Task: Open an excel sheet with  and write heading  Make a employee details data  Add 10 employee name:-  'Ethan Reynolds, Olivia Thompson, Benjamin Martinez, Emma Davis, Alexander Mitchell, Ava Rodriguez, Daniel Anderson, Mia Lewis, Christopher Scott, Sophia Harris. _x000D_
' in December Last week sales are  1000 to 1010. Department:-  Sales, HR, Finance, Marketing, IT, Operations, Finance, HR, Sales, Marketing. _x000D_
Position:-  Sales Manager, HR Manager, Accountant, Marketing Specialist, IT Specialist, Operations Manager, Financial Analyst, HR Assistant, Sales Representative, Marketing Assistant. _x000D_
Salary (USD):-  5000,4500,4000, 3800, 4200, 5200, 3800, 2800, 3200, 2500. _x000D_
Start Date:-  1/15/2020,7/1/2019, 3/10/2021,2/5/2022, 11/30/2018,6/15/2020, 9/1/2021,4/20/2022, 2/10/2019,9/5/2020. Save page EvaluationSalesByCustomer
Action: Mouse moved to (114, 126)
Screenshot: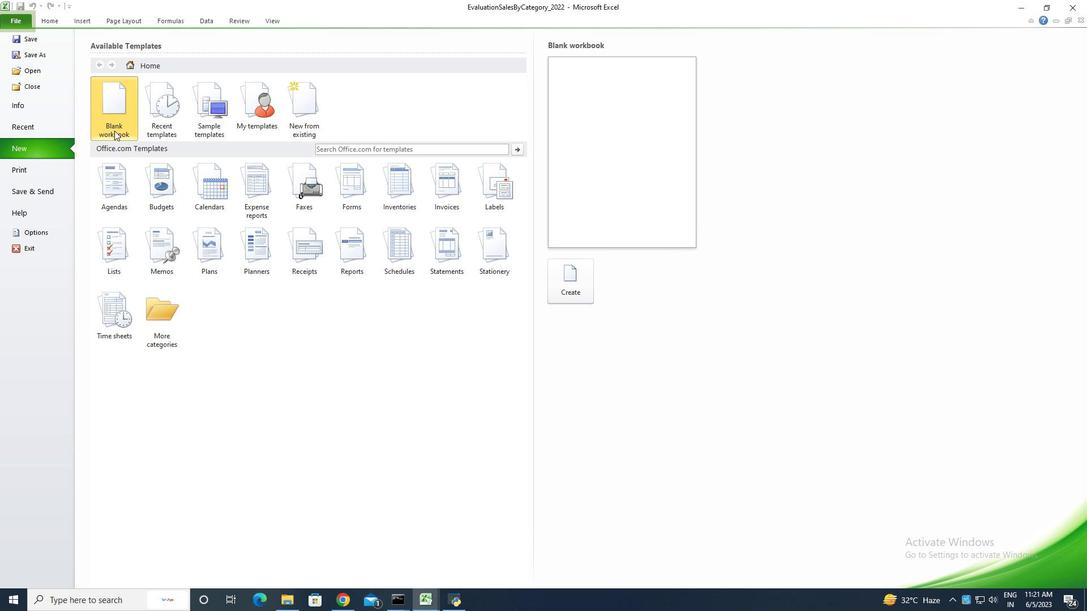 
Action: Mouse pressed left at (114, 126)
Screenshot: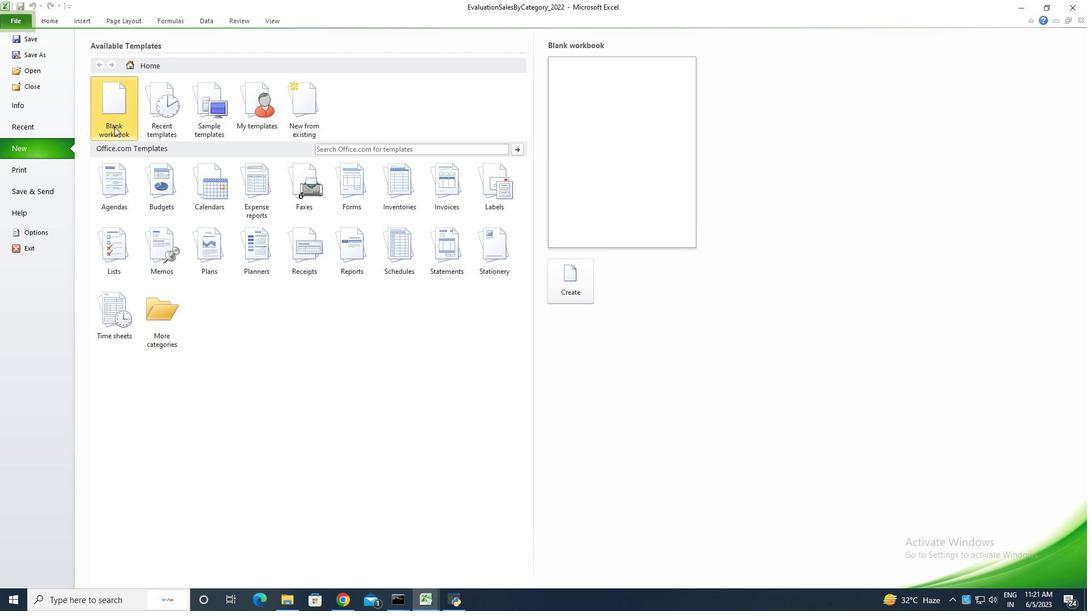 
Action: Mouse moved to (574, 282)
Screenshot: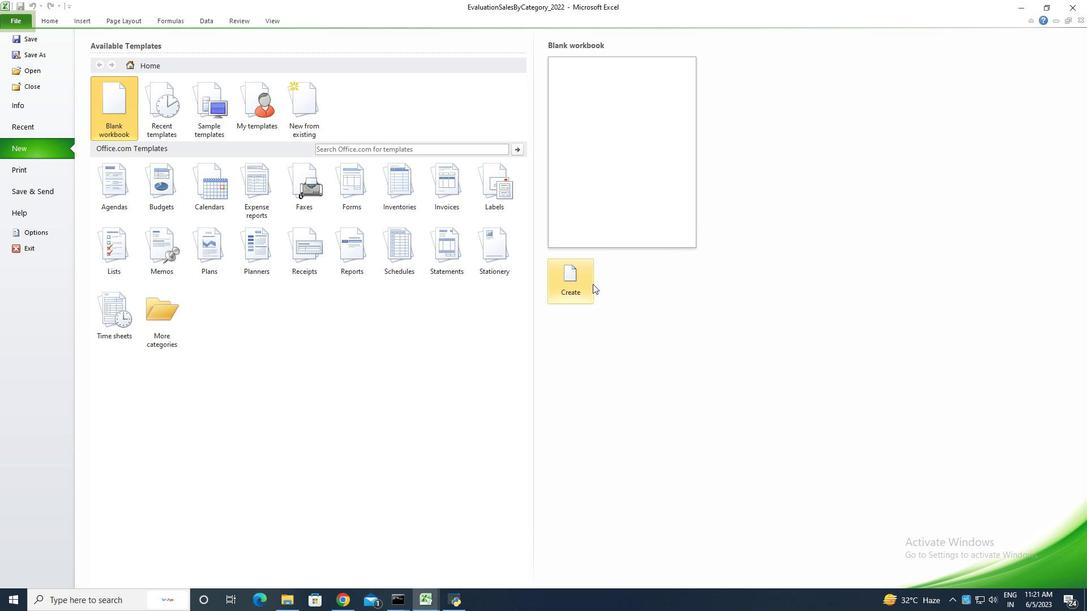 
Action: Mouse pressed left at (574, 282)
Screenshot: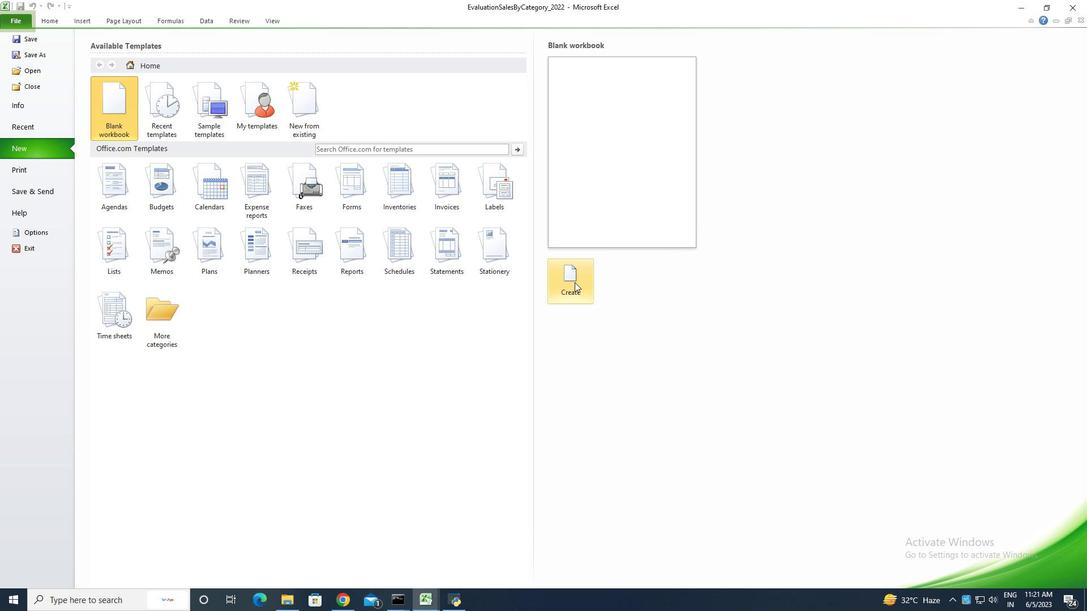 
Action: Key pressed <Key.shift><Key.shift><Key.shift><Key.shift><Key.shift>Make<Key.space><Key.shift>A<Key.space><Key.shift><Key.shift><Key.shift><Key.shift><Key.shift><Key.shift><Key.shift><Key.shift>En<Key.backspace>mployee<Key.space><Key.shift>F<Key.backspace><Key.shift>Details<Key.enter><Key.shift><Key.shift><Key.shift><Key.shift><Key.shift><Key.shift><Key.shift>Employeee<Key.backspace><Key.space><Key.shift><Key.shift><Key.shift><Key.shift><Key.shift><Key.shift>Name<Key.enter><Key.shift>Ethan<Key.space><Key.shift><Key.shift>Reynolds<Key.enter><Key.shift><Key.shift><Key.shift>Olivia<Key.space><Key.shift>Thompson<Key.enter><Key.shift><Key.shift><Key.shift><Key.shift><Key.shift><Key.shift><Key.shift><Key.shift><Key.shift><Key.shift><Key.shift><Key.shift><Key.shift><Key.shift><Key.shift><Key.shift><Key.shift><Key.shift>Benjamin<Key.space><Key.shift><Key.shift><Key.shift><Key.shift><Key.shift><Key.shift><Key.shift>Martinez<Key.enter><Key.shift><Key.shift>Emma<Key.space><Key.shift><Key.shift><Key.shift><Key.shift><Key.shift><Key.shift><Key.shift><Key.shift>Davis<Key.enter><Key.shift>Alexander<Key.space><Key.shift>Mitchell<Key.enter><Key.shift>Ava<Key.space><Key.shift><Key.shift><Key.shift><Key.shift><Key.shift><Key.shift><Key.shift><Key.shift><Key.shift><Key.shift><Key.shift><Key.shift>Rodriguez<Key.enter><Key.shift>Daniel<Key.space><Key.shift>Anderson<Key.enter><Key.shift><Key.shift><Key.shift><Key.shift><Key.shift><Key.shift><Key.shift><Key.shift><Key.shift><Key.shift><Key.shift><Key.shift><Key.shift><Key.shift><Key.shift><Key.shift><Key.shift>Mia<Key.space><Key.shift><Key.shift><Key.shift><Key.shift><Key.shift><Key.shift><Key.shift><Key.shift><Key.shift><Key.shift><Key.shift><Key.shift><Key.shift><Key.shift><Key.shift><Key.shift><Key.shift>Lewis<Key.enter><Key.shift><Key.shift><Key.shift><Key.shift><Key.shift><Key.shift><Key.shift><Key.shift><Key.shift><Key.shift>Christopher<Key.space><Key.shift>Scott<Key.enter><Key.shift>Sophia<Key.space><Key.shift>Harris<Key.enter>
Screenshot: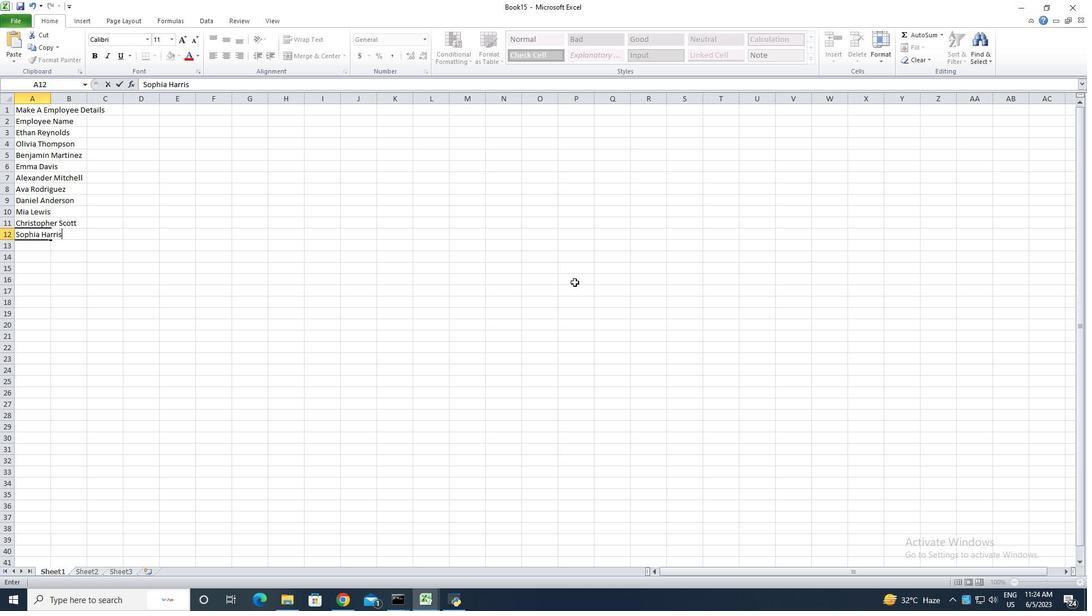 
Action: Mouse moved to (52, 99)
Screenshot: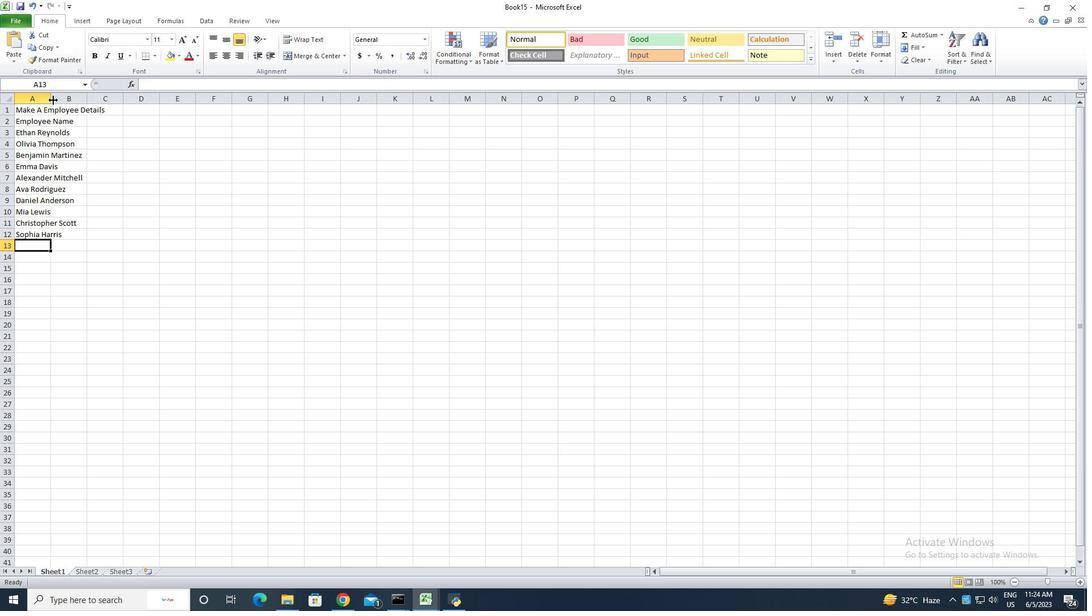 
Action: Mouse pressed left at (52, 99)
Screenshot: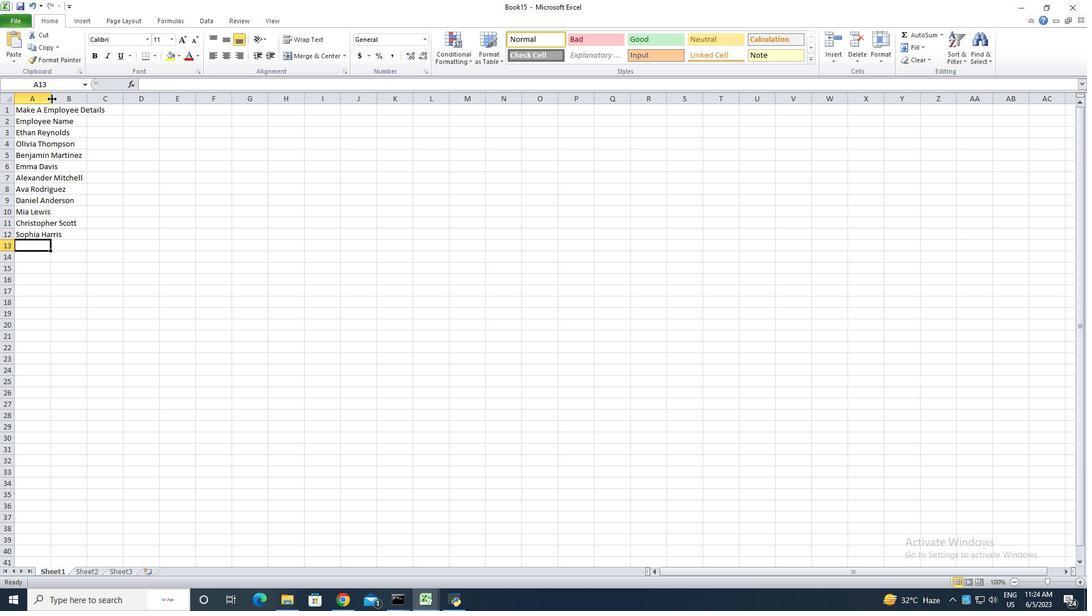 
Action: Mouse pressed left at (52, 99)
Screenshot: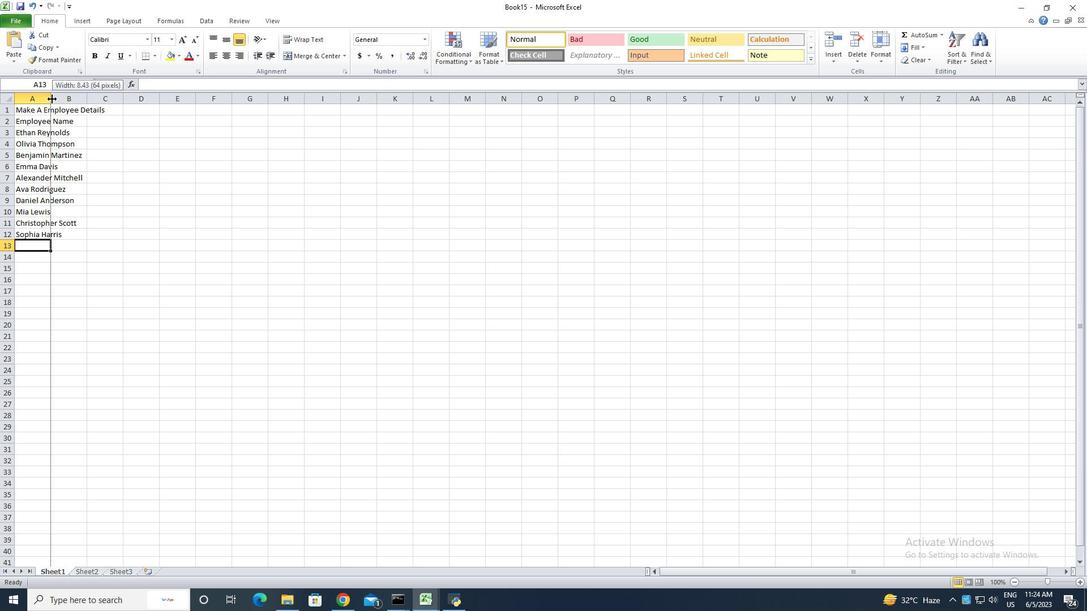 
Action: Mouse moved to (117, 119)
Screenshot: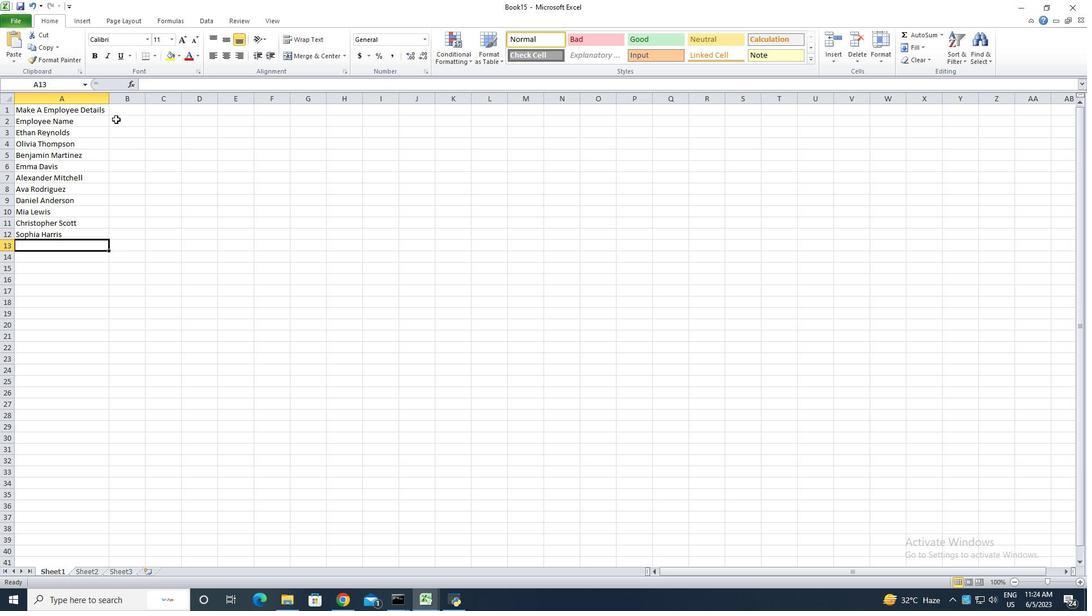 
Action: Mouse pressed left at (117, 119)
Screenshot: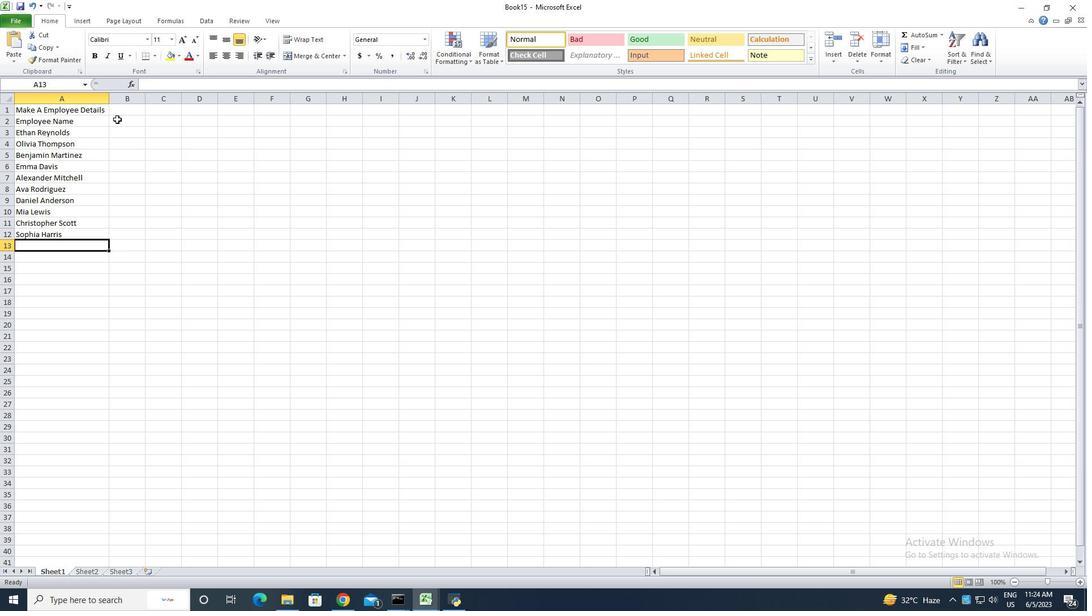
Action: Key pressed <Key.shift>December<Key.space><Key.shift>Last<Key.space><Key.shift>Week<Key.space><Key.shift><Key.shift><Key.shift><Key.shift><Key.shift><Key.shift><Key.shift><Key.shift><Key.shift><Key.shift><Key.shift><Key.shift><Key.shift><Key.shift><Key.shift><Key.shift><Key.shift><Key.shift><Key.shift><Key.shift><Key.shift><Key.shift><Key.shift><Key.shift><Key.shift><Key.shift><Key.shift><Key.shift><Key.shift><Key.shift><Key.shift><Key.shift><Key.shift><Key.shift><Key.shift><Key.shift><Key.shift><Key.shift><Key.shift><Key.shift><Key.shift><Key.shift><Key.shift><Key.shift><Key.shift><Key.shift><Key.shift><Key.shift><Key.shift><Key.shift><Key.shift><Key.shift><Key.shift><Key.shift><Key.shift><Key.shift><Key.shift><Key.shift><Key.shift>Sales<Key.enter>1000<Key.enter>10001<Key.backspace><Key.backspace>1<Key.enter>1002<Key.enter>1000<Key.backspace>3<Key.enter>1004<Key.enter>400<Key.backspace><Key.backspace><Key.backspace>1005<Key.enter>1006<Key.enter>1007<Key.enter>1008<Key.enter>1010<Key.enter>
Screenshot: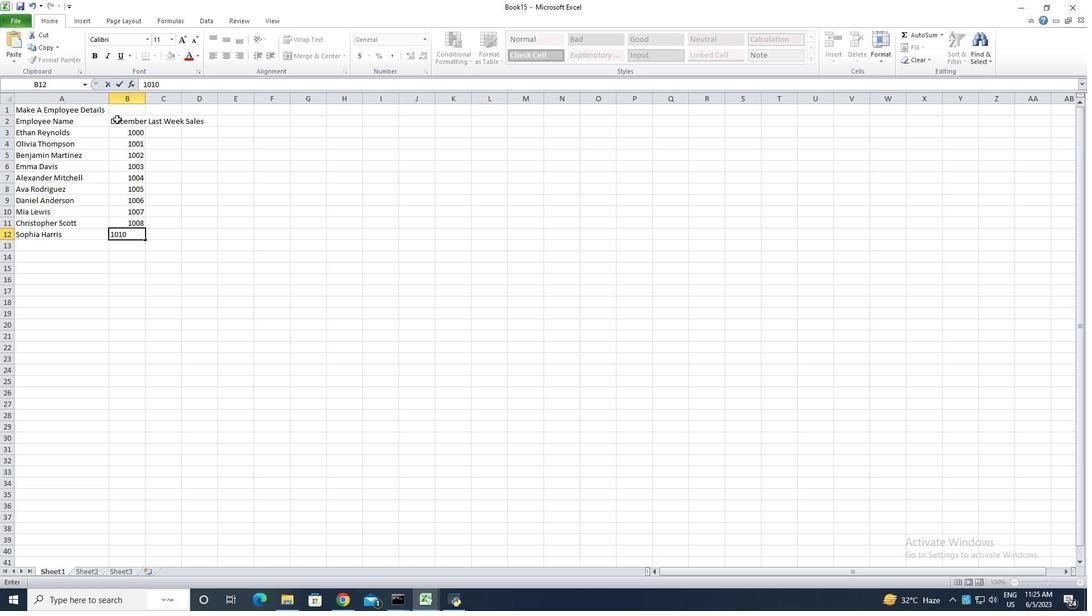 
Action: Mouse moved to (144, 99)
Screenshot: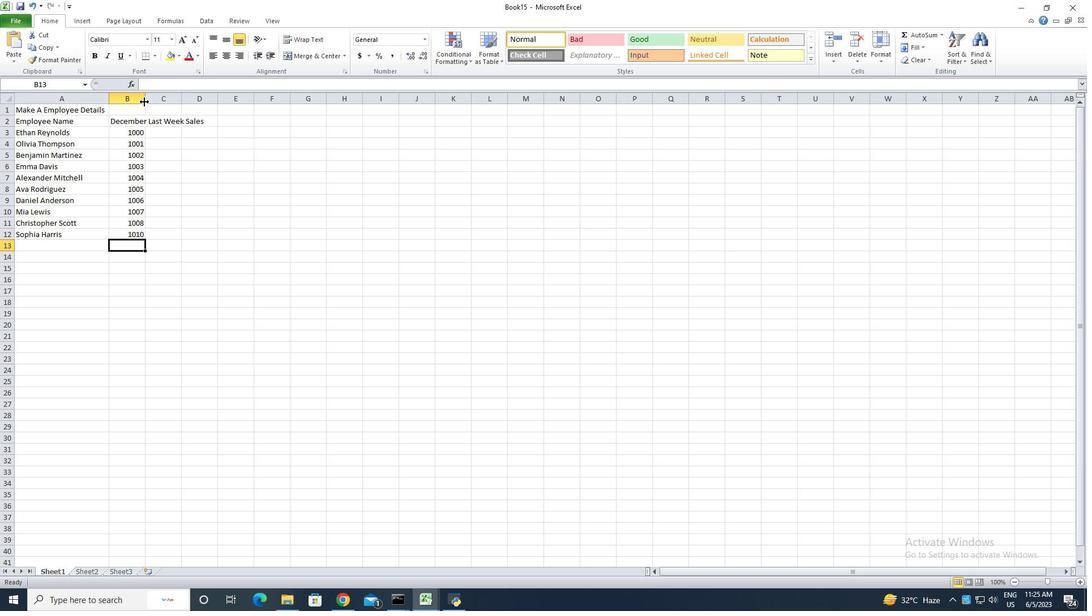 
Action: Mouse pressed left at (144, 99)
Screenshot: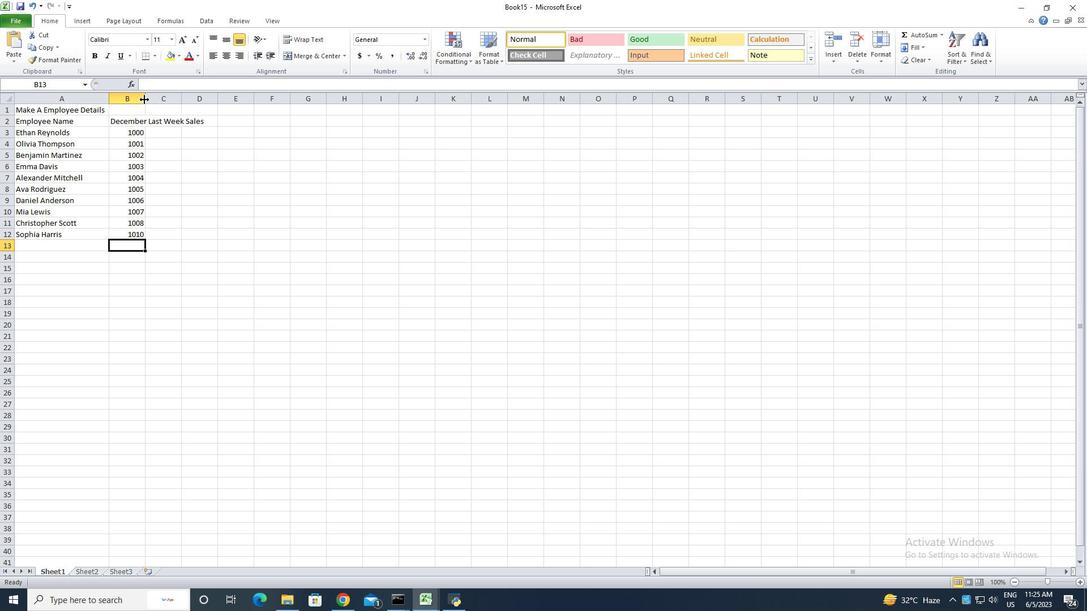 
Action: Mouse pressed left at (144, 99)
Screenshot: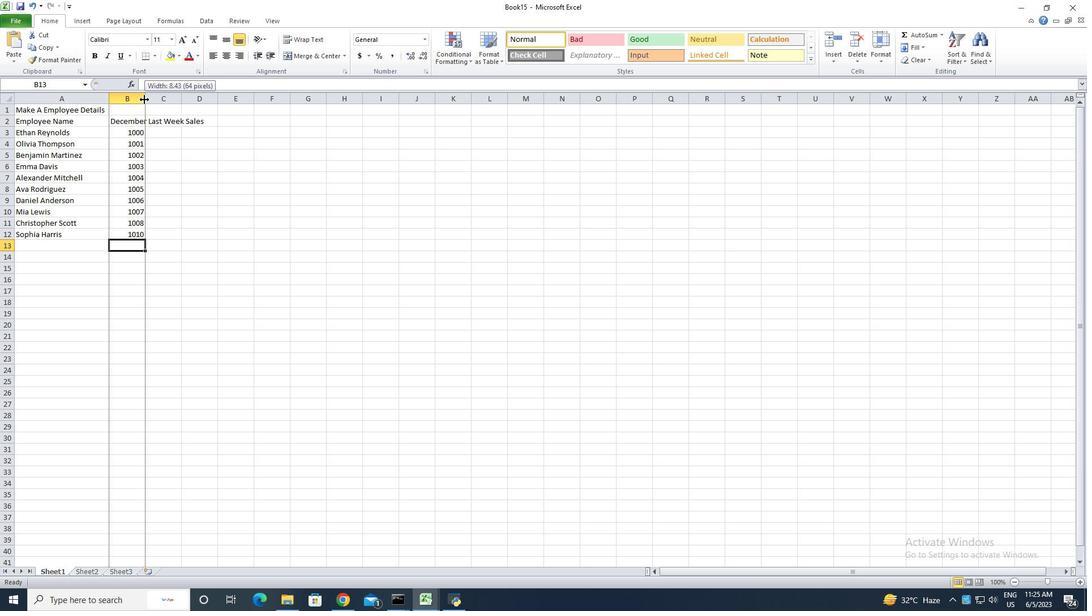 
Action: Mouse moved to (218, 121)
Screenshot: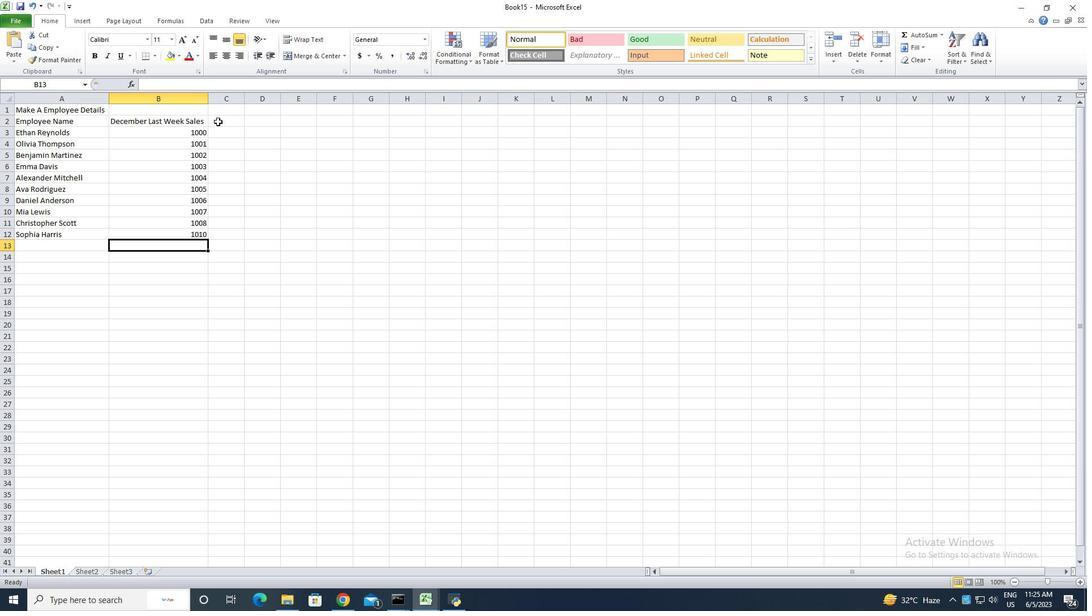 
Action: Mouse pressed left at (218, 121)
Screenshot: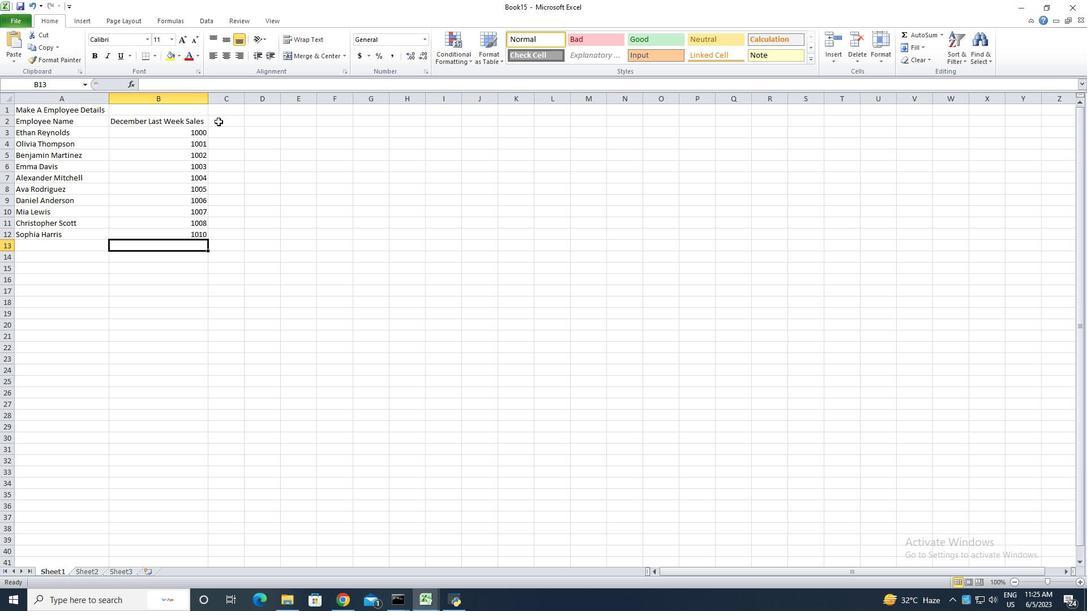 
Action: Key pressed <Key.shift><Key.shift><Key.shift>Department<Key.enter><Key.shift><Key.shift>Sales<Key.space><Key.shift><Key.shift>HR<Key.enter><Key.shift><Key.shift><Key.shift><Key.shift><Key.shift><Key.shift><Key.shift><Key.shift><Key.shift><Key.shift><Key.shift><Key.shift><Key.shift><Key.shift>Finance<Key.backspace><Key.backspace><Key.backspace><Key.backspace><Key.backspace><Key.backspace><Key.backspace><Key.up>
Screenshot: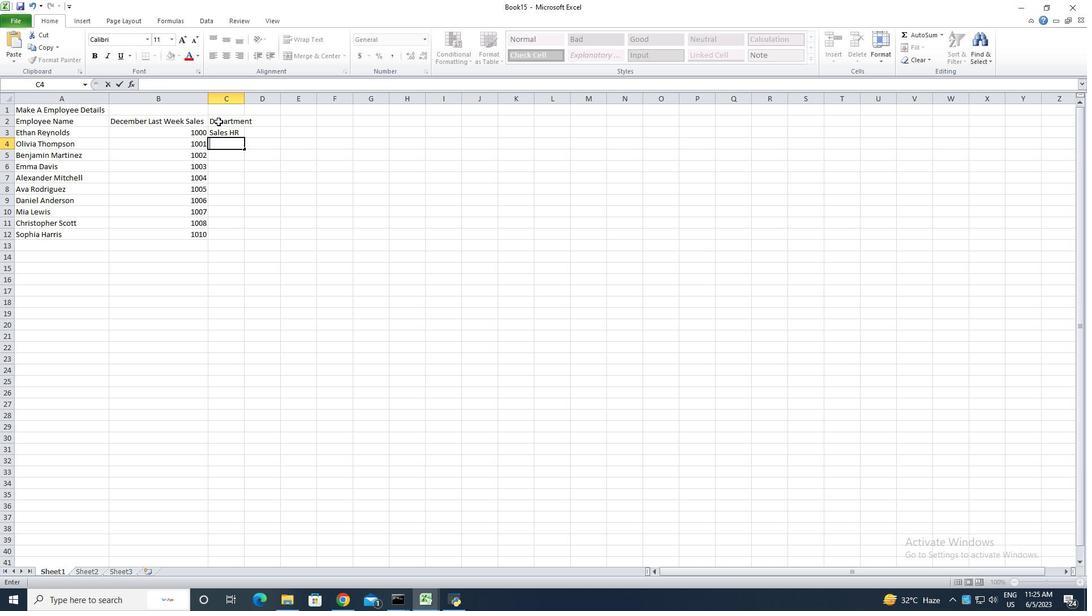 
Action: Mouse moved to (181, 81)
Screenshot: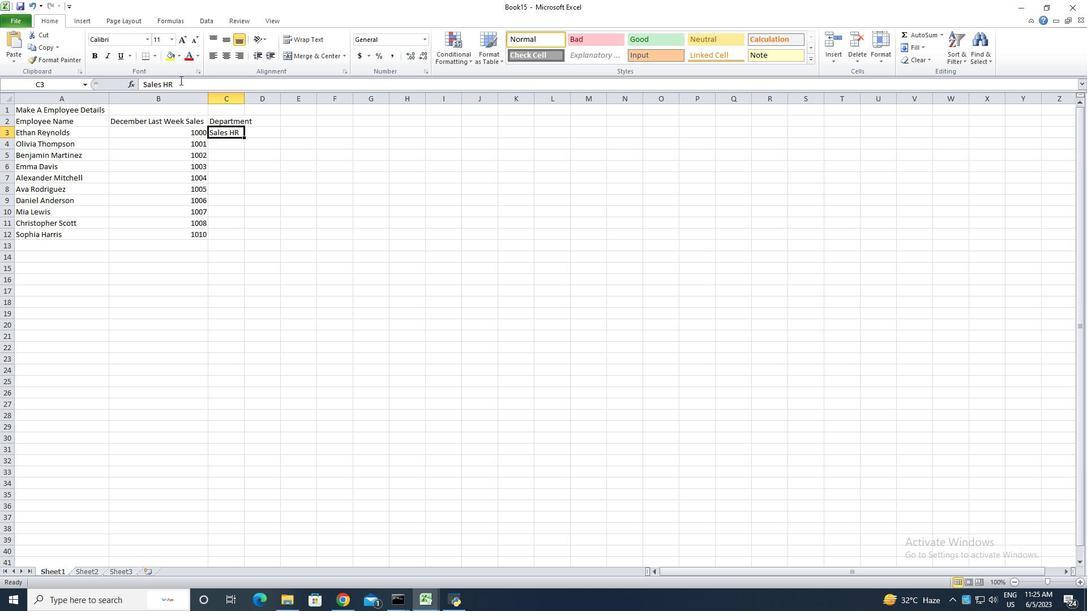 
Action: Mouse pressed left at (181, 81)
Screenshot: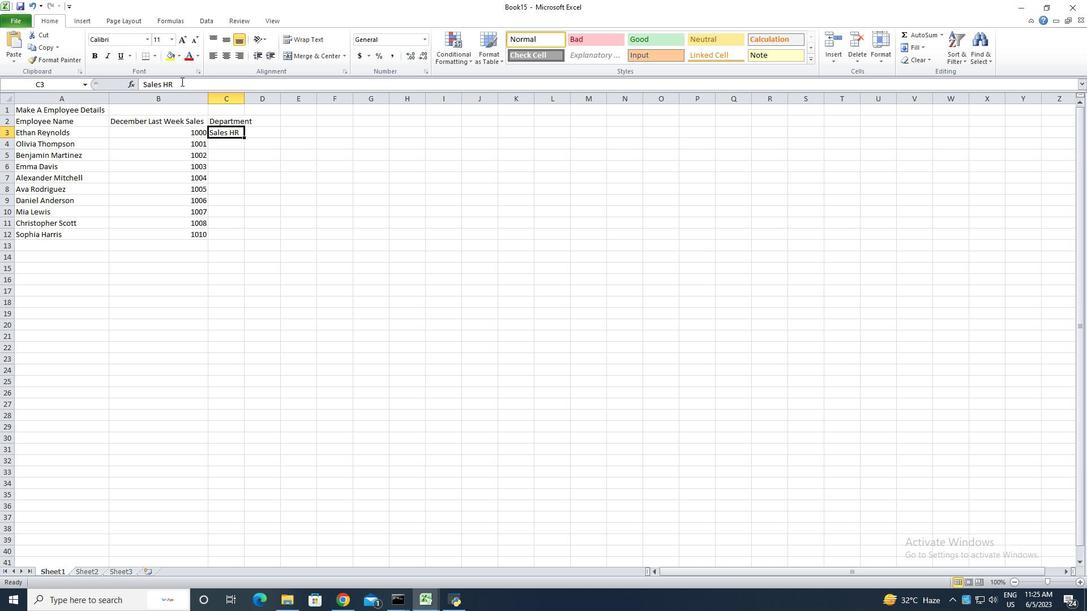 
Action: Key pressed <Key.backspace><Key.backspace><Key.backspace><Key.enter><Key.shift>HR<Key.enter><Key.shift><Key.shift>G<Key.backspace>Finas<Key.backspace>nce<Key.enter><Key.shift><Key.shift><Key.shift><Key.shift><Key.shift><Key.shift><Key.shift>Marketing<Key.enter><Key.shift>IT<Key.enter><Key.shift>P<Key.backspace><Key.shift>Operations<Key.enter><Key.shift>Finance<Key.enter><Key.shift><Key.shift><Key.shift><Key.shift><Key.shift><Key.shift><Key.shift><Key.shift>HR<Key.space><Key.shift>Sales<Key.backspace><Key.backspace><Key.backspace><Key.backspace><Key.backspace><Key.backspace><Key.enter><Key.shift>Sales<Key.enter><Key.shift>Marketing<Key.enter>
Screenshot: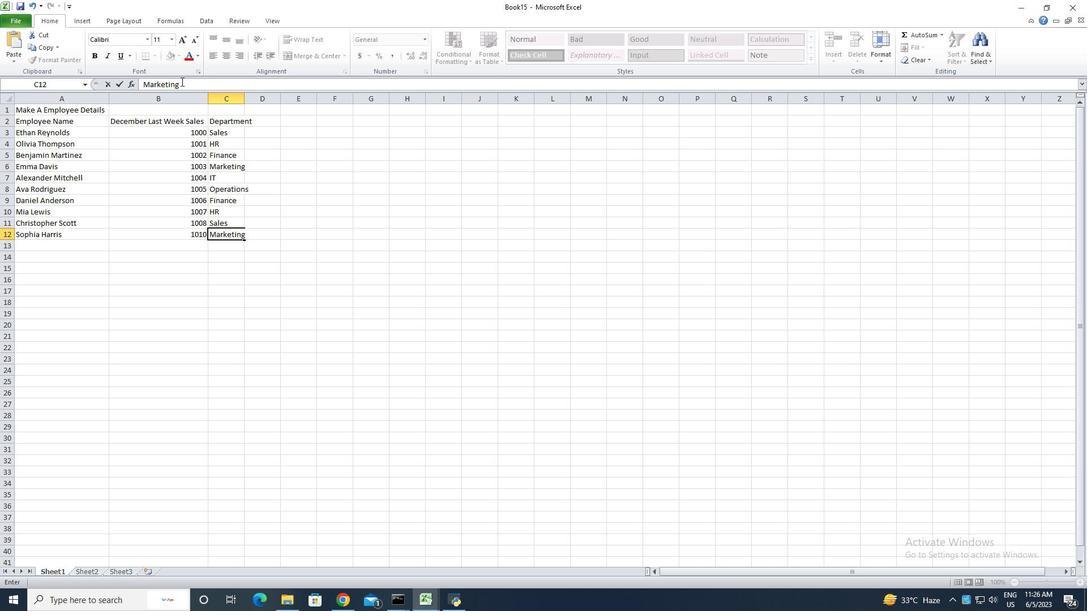 
Action: Mouse moved to (242, 100)
Screenshot: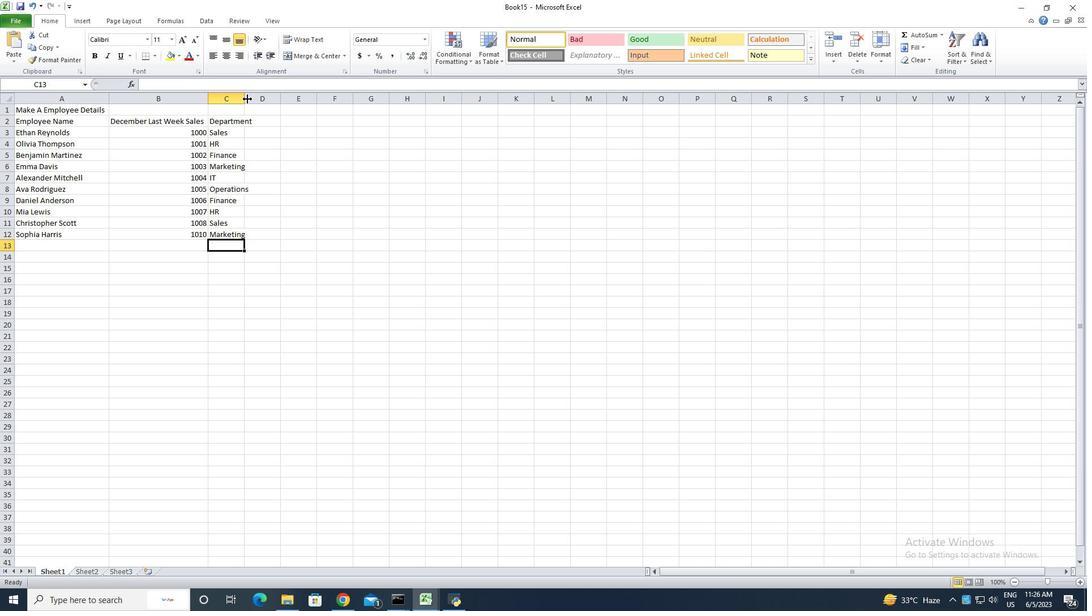 
Action: Mouse pressed left at (242, 100)
Screenshot: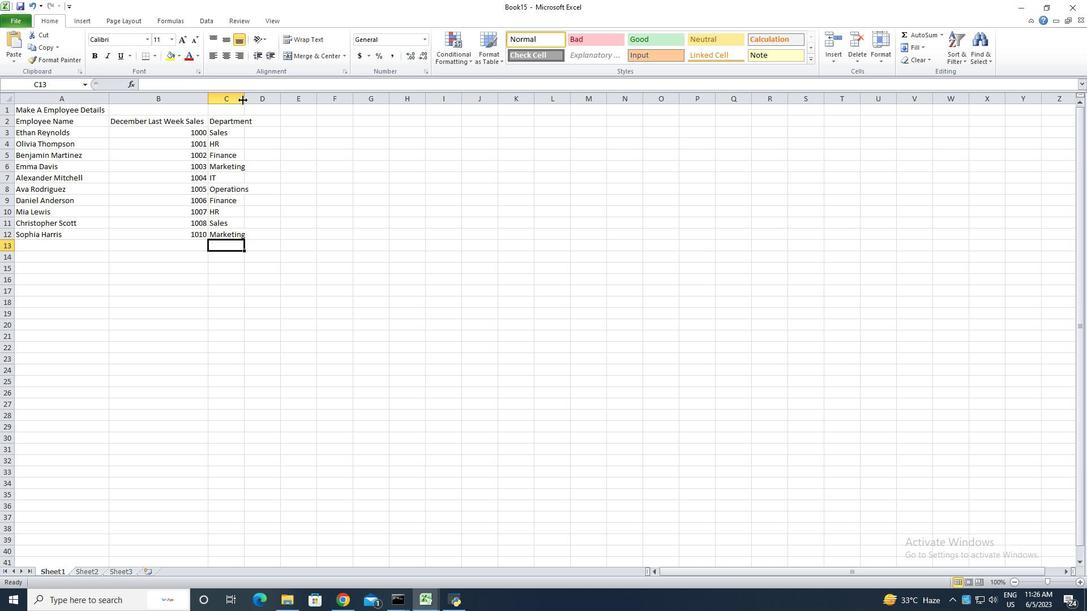 
Action: Mouse pressed left at (242, 100)
Screenshot: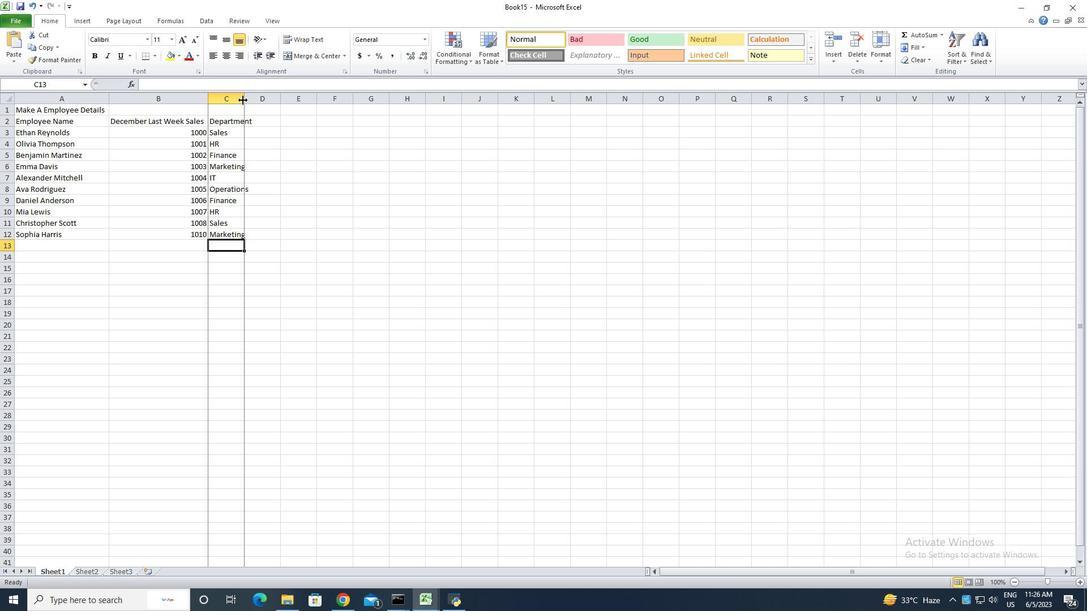 
Action: Mouse moved to (274, 124)
Screenshot: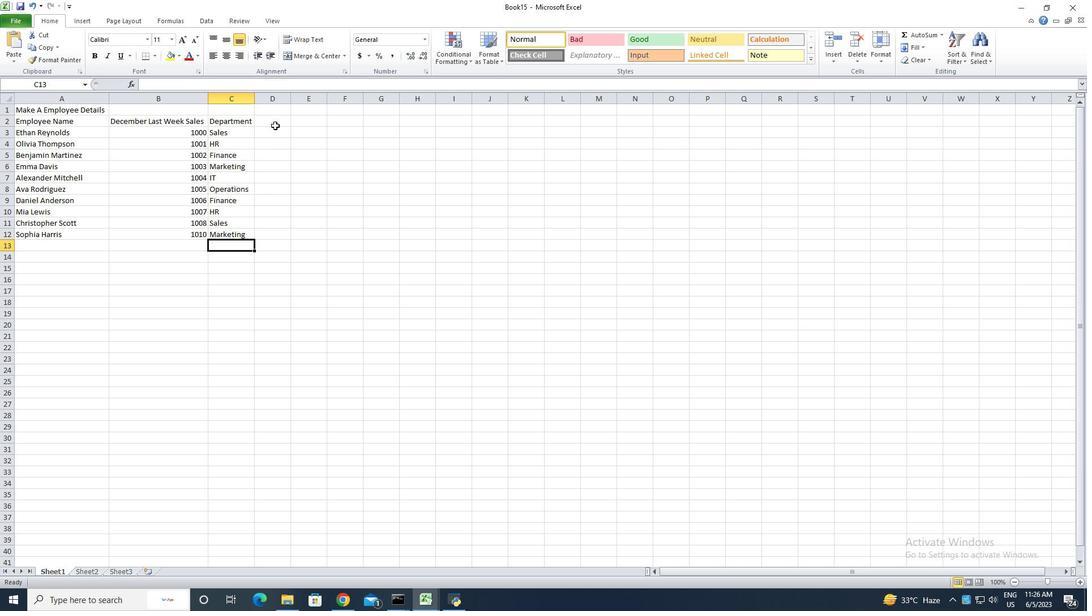 
Action: Mouse pressed left at (274, 124)
Screenshot: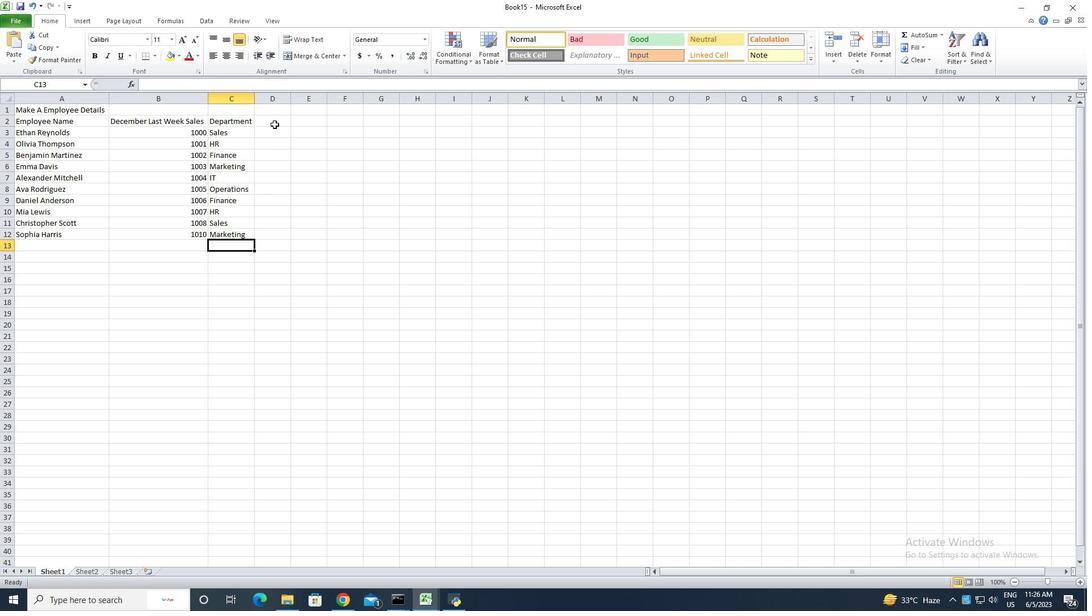 
Action: Key pressed <Key.shift><Key.shift>Position<Key.enter><Key.shift>Sales<Key.space><Key.shift><Key.shift><Key.shift><Key.shift><Key.shift><Key.shift>Manager<Key.enter><Key.shift><Key.shift><Key.shift><Key.shift><Key.shift><Key.shift><Key.shift><Key.shift><Key.shift><Key.shift>HR<Key.space><Key.shift>Managewr<Key.backspace><Key.backspace><Key.backspace>er<Key.enter><Key.shift>Accountant<Key.enter><Key.shift><M<Key.backspace><Key.backspace><Key.shift>Marketing<Key.space><Key.shift><Key.shift><Key.shift><Key.shift><Key.shift>Specialist<Key.enter><Key.shift><Key.shift><Key.shift>It<Key.space><Key.shift>S<Key.backspace><Key.backspace><Key.backspace><Key.backspace><Key.shift>IT<Key.space>s<Key.backspace><Key.shift>Specialist<Key.enter><Key.shift><Key.shift><Key.shift><Key.shift><Key.shift><Key.shift><Key.shift><Key.shift><Key.shift><Key.shift><Key.shift><Key.shift><Key.shift><Key.shift><Key.shift><Key.shift><Key.shift><Key.shift><Key.shift><Key.shift><Key.shift><Key.shift><Key.shift><Key.shift><Key.shift><Key.shift><Key.shift><Key.shift><Key.shift><Key.shift><Key.shift><Key.shift><Key.shift><Key.shift><Key.shift><Key.shift>Operations<Key.space><Key.shift>Manager<Key.enter><Key.shift><Key.shift><Key.shift><Key.shift><Key.shift><Key.shift><Key.shift><Key.shift><Key.shift><Key.shift><Key.shift><Key.shift><Key.shift><Key.shift><Key.shift><Key.shift><Key.shift><Key.shift><Key.shift><Key.shift><Key.shift><Key.shift><Key.shift><Key.shift>Financial<Key.space><Key.shift><Key.shift><Key.shift><Key.shift><Key.shift><Key.shift><Key.shift><Key.shift><Key.shift>Analyst<Key.enter><Key.shift><Key.shift><Key.shift><Key.shift><Key.shift><Key.shift>HR<Key.space><Key.shift><Key.shift>Assistant<Key.enter><Key.shift>Sales<Key.space><Key.shift><Key.shift><Key.shift><Key.shift><Key.shift><Key.shift><Key.shift><Key.shift><Key.shift><Key.shift><Key.shift><Key.shift><Key.shift><Key.shift><Key.shift><Key.shift><Key.shift><Key.shift><Key.shift><Key.shift><Key.shift><Key.shift><Key.shift><Key.shift><Key.shift><Key.shift><Key.shift><Key.shift><Key.shift><Key.shift><Key.shift><Key.shift><Key.shift>Res<Key.backspace>presentive<Key.enter><Key.shift>Marketing<Key.space><Key.shift>Assistant<Key.enter>
Screenshot: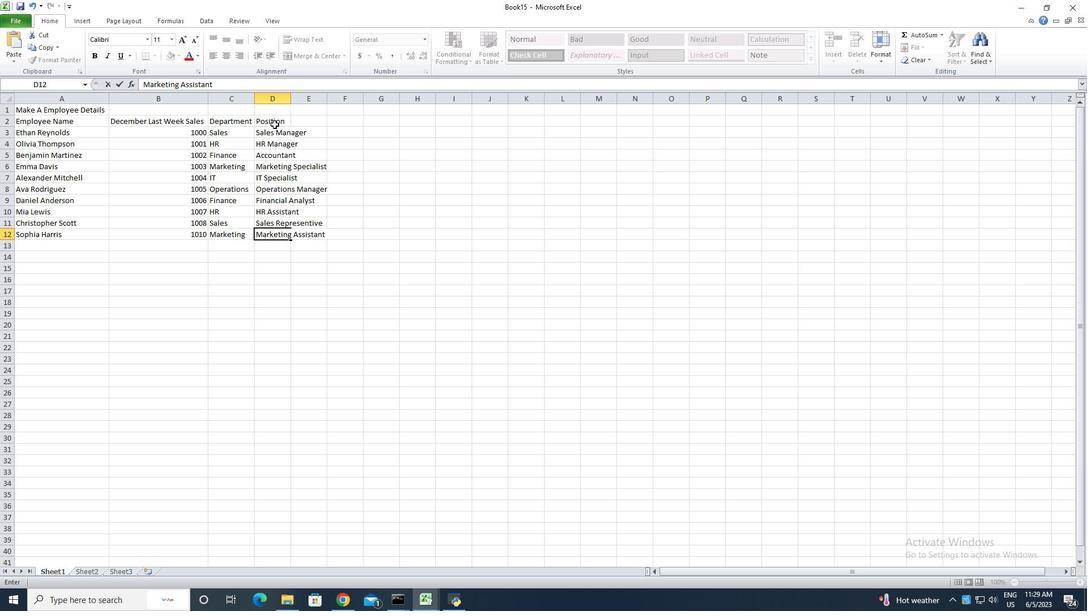 
Action: Mouse moved to (290, 103)
Screenshot: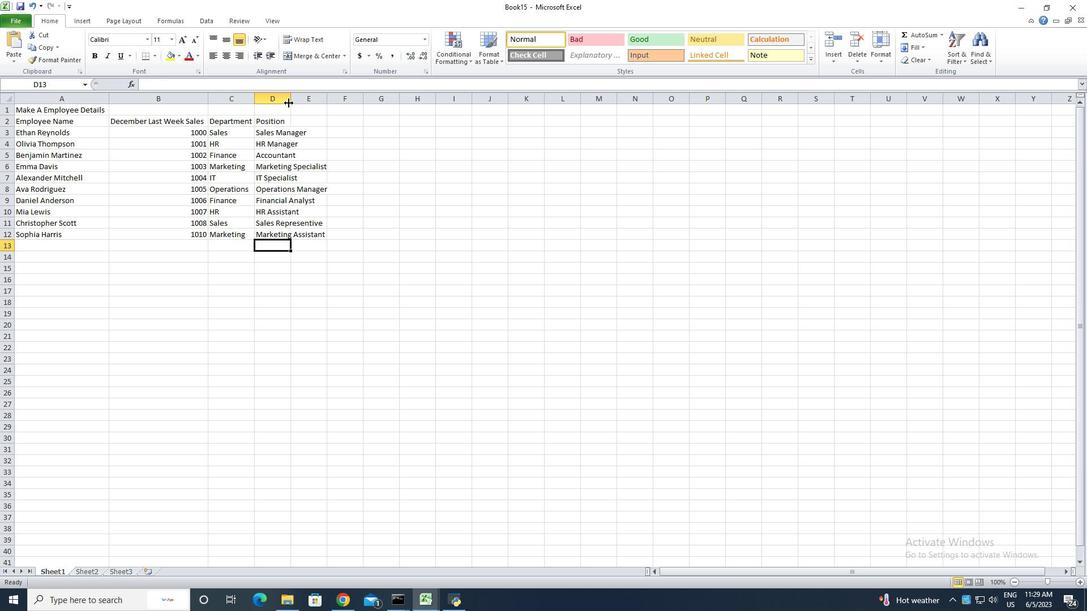 
Action: Mouse pressed left at (290, 103)
Screenshot: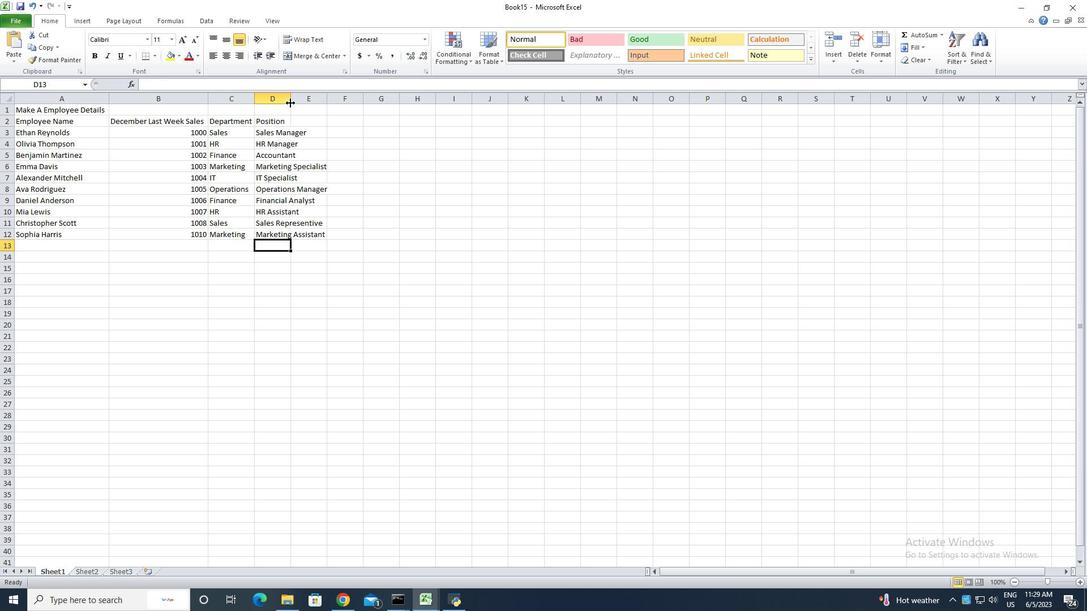 
Action: Mouse pressed left at (290, 103)
Screenshot: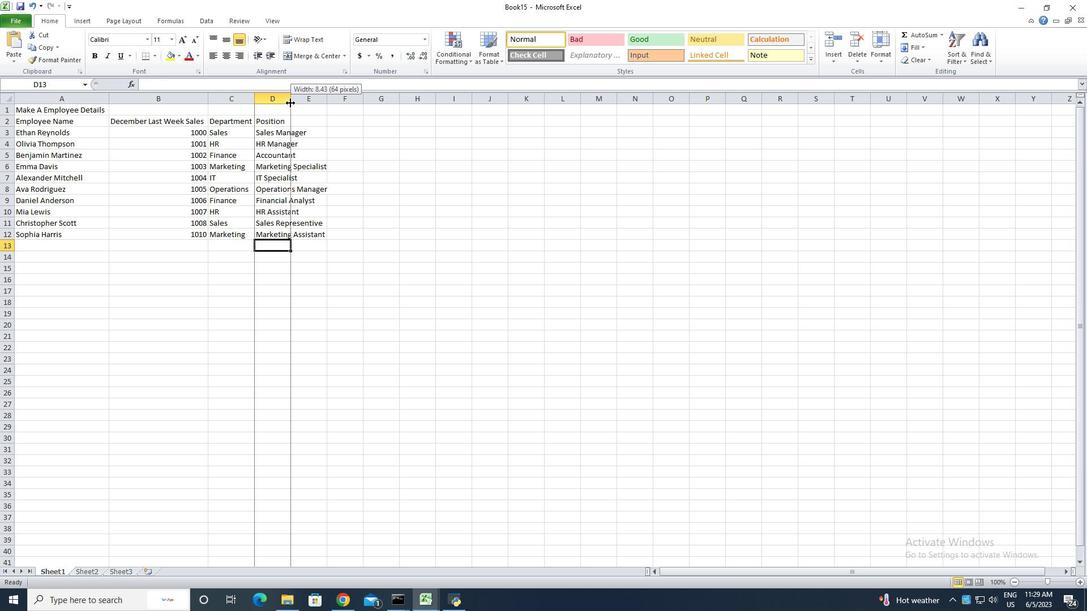 
Action: Mouse moved to (341, 125)
Screenshot: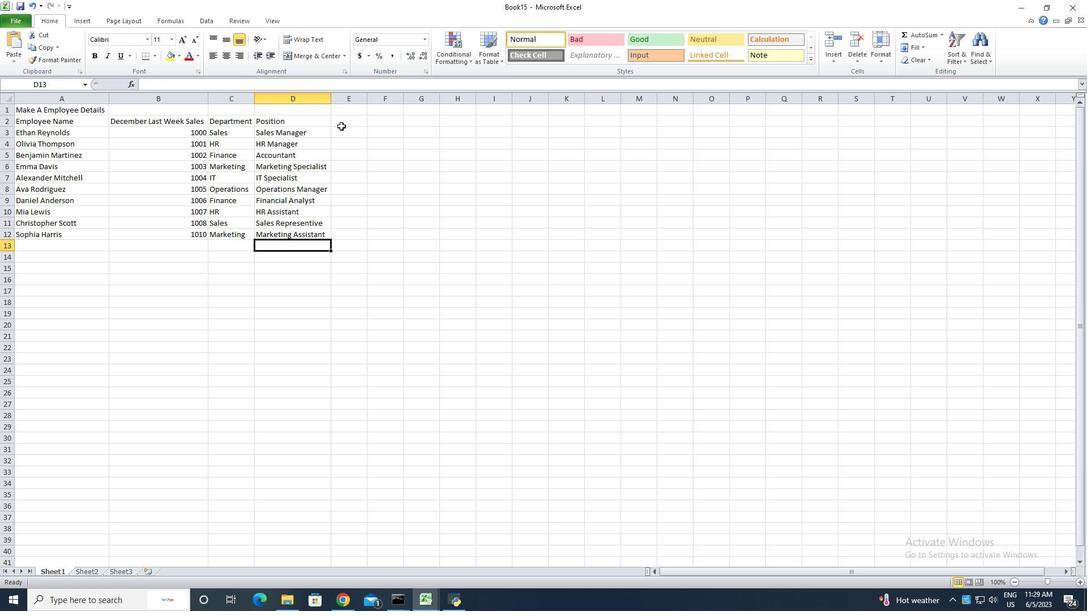 
Action: Mouse pressed left at (341, 125)
Screenshot: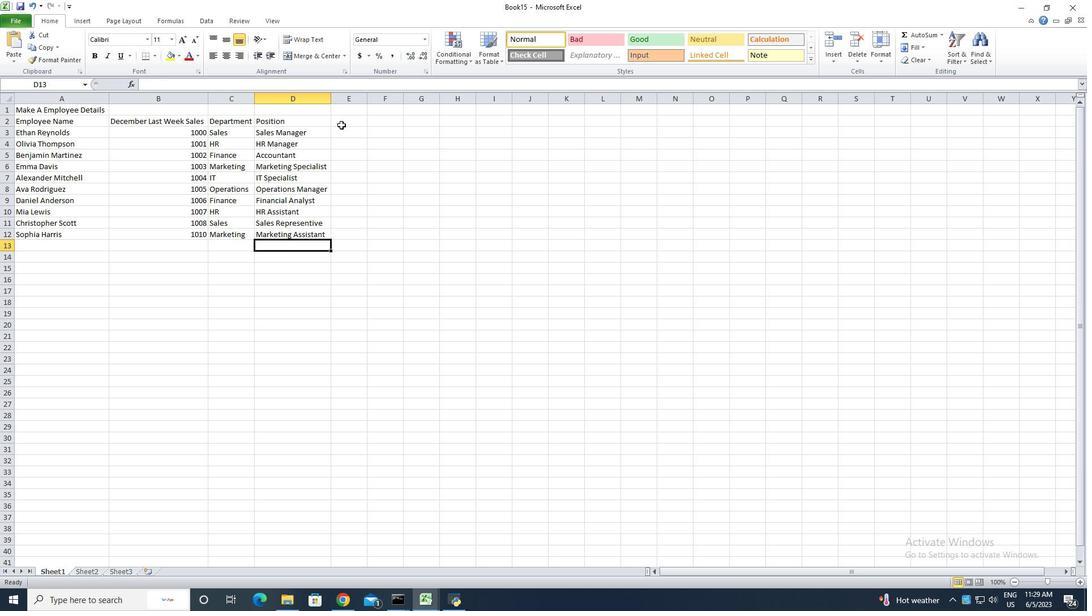 
Action: Key pressed <Key.shift>Salary<Key.enter>5000<Key.enter>4500<Key.enter>4000<Key.enter>3800<Key.enter>4200<Key.enter>5200<Key.enter>3800<Key.enter>2800<Key.enter>3200<Key.enter>2500<Key.enter>
Screenshot: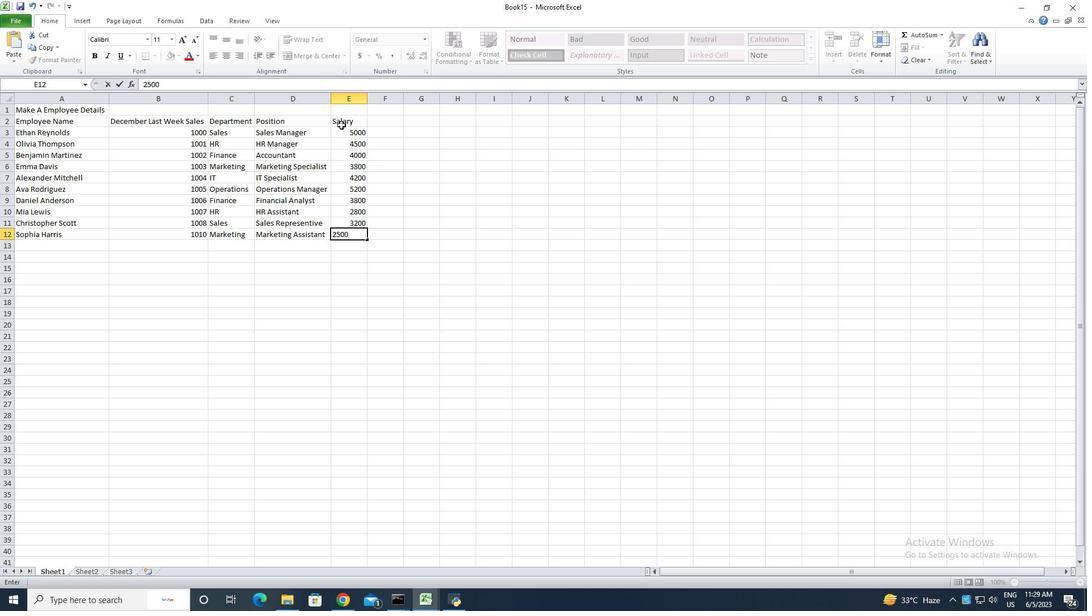 
Action: Mouse moved to (365, 101)
Screenshot: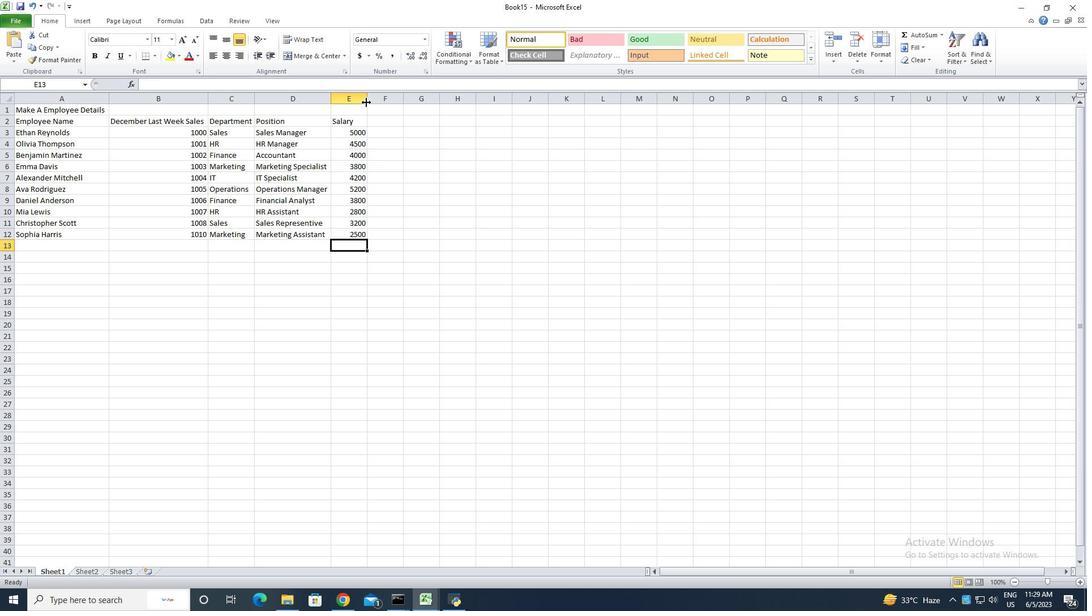 
Action: Mouse pressed left at (365, 101)
Screenshot: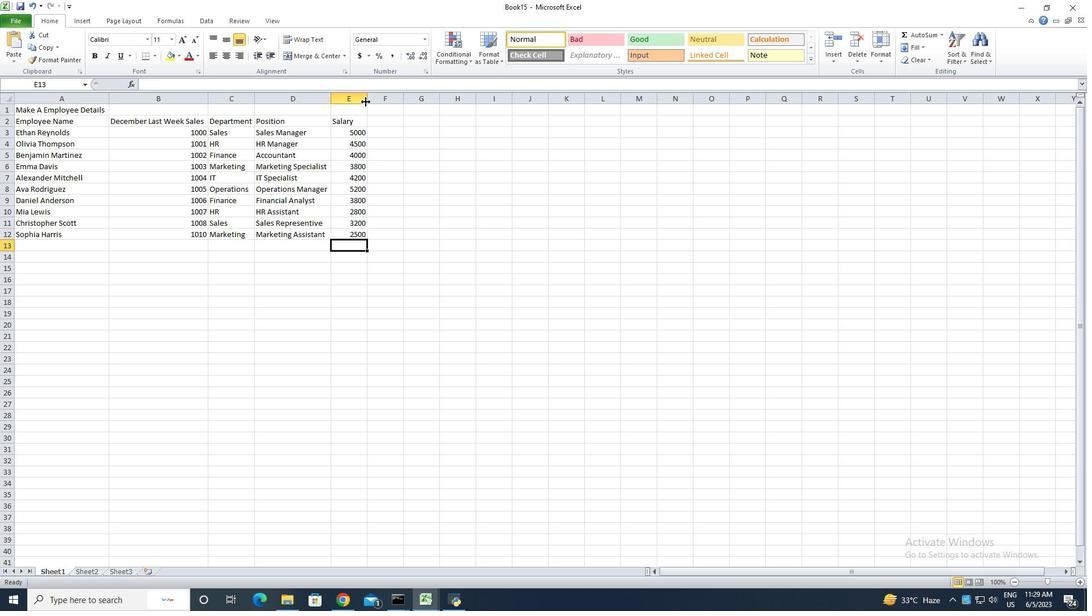 
Action: Mouse pressed left at (365, 101)
Screenshot: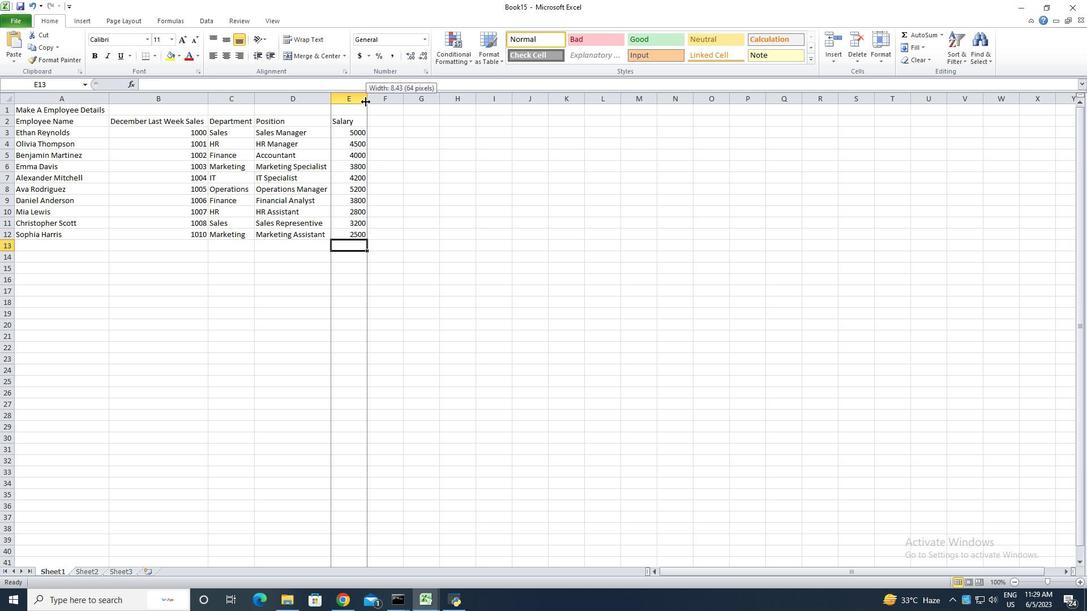
Action: Mouse moved to (377, 124)
Screenshot: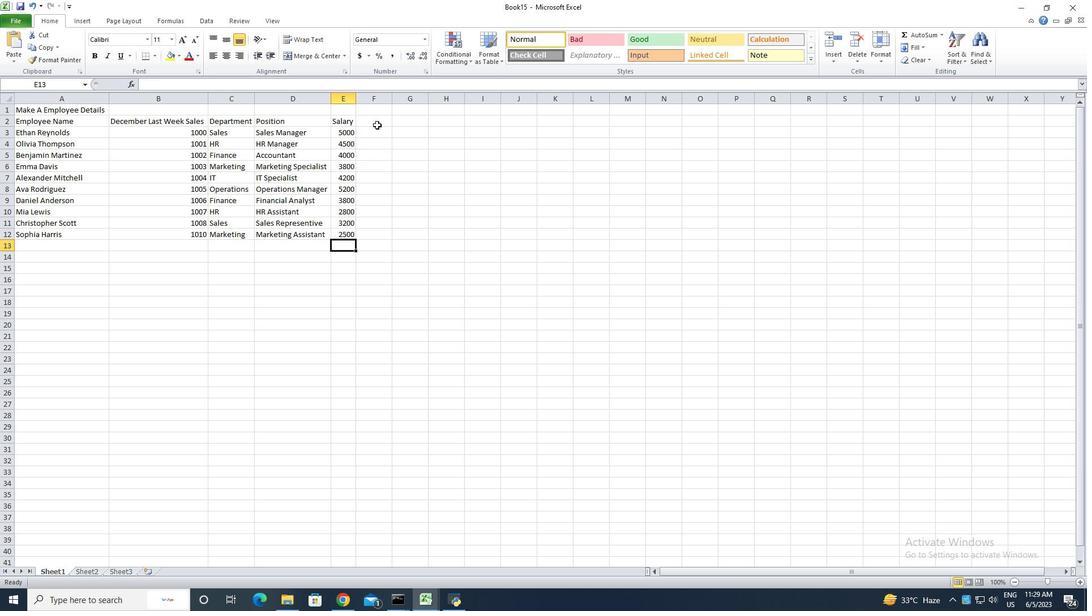 
Action: Mouse pressed left at (377, 124)
Screenshot: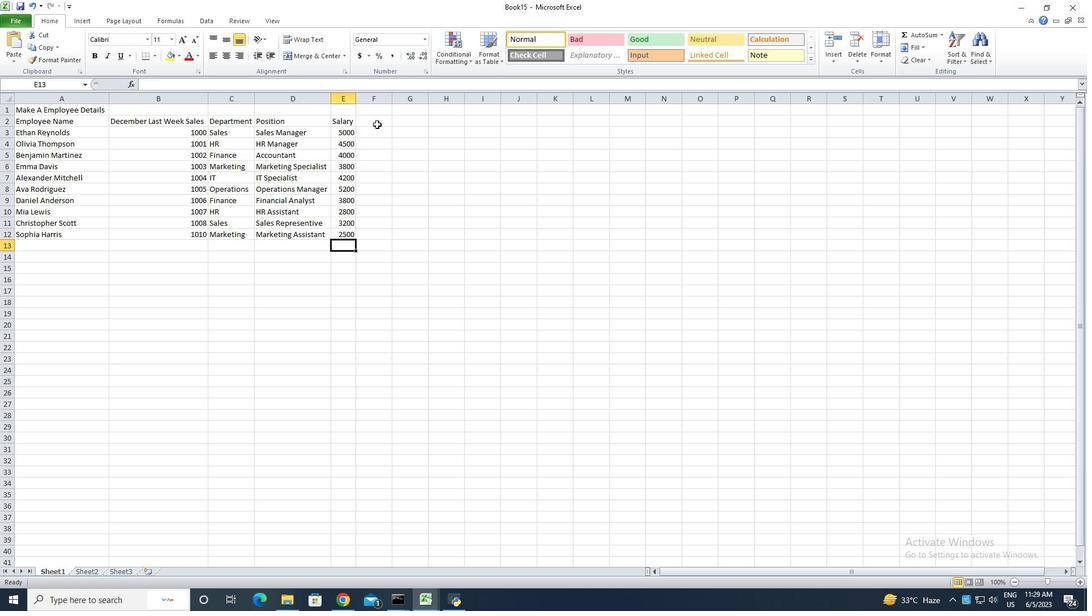 
Action: Key pressed <Key.shift>State<Key.backspace>rt<Key.backspace><Key.backspace><Key.backspace>rt<Key.space><Key.shift>Date<Key.enter>1/15/2020<Key.enter>7/1/2019<Key.enter>3/10/2021<Key.enter>2/0<Key.backspace>5/2022<Key.enter>11/30/2018<Key.enter>6/15/2020<Key.enter>9/1/2021/4/20/2022<Key.backspace><Key.backspace><Key.backspace><Key.backspace><Key.backspace><Key.backspace><Key.backspace><Key.backspace><Key.backspace><Key.backspace><Key.enter>4/20/2022<Key.enter>21<Key.backspace>/10/2019<Key.enter>9/5/2020<Key.enter>
Screenshot: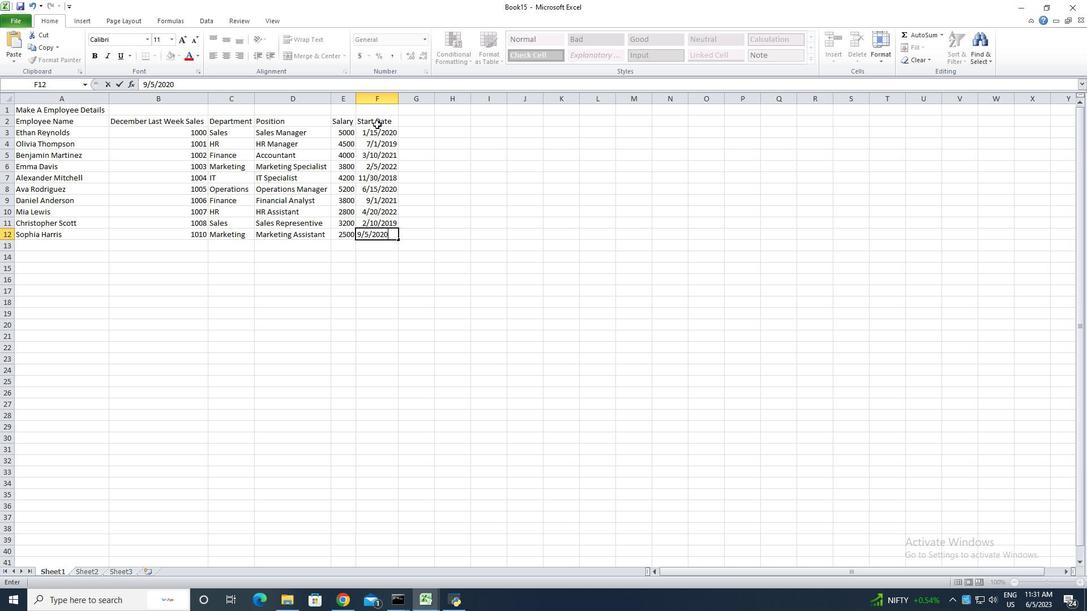 
Action: Mouse moved to (398, 99)
Screenshot: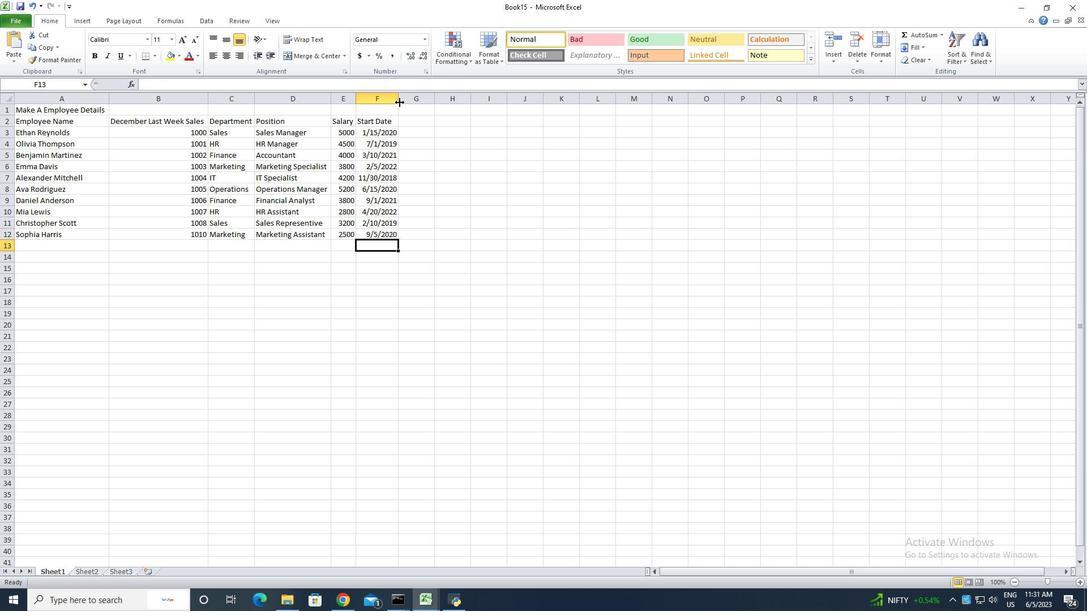 
Action: Mouse pressed left at (398, 99)
Screenshot: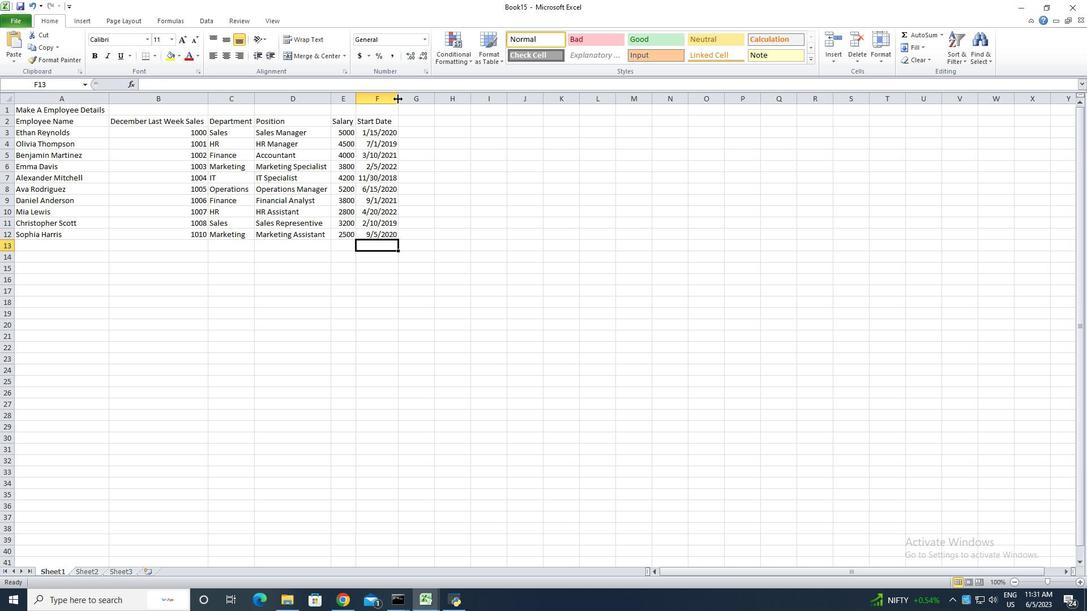 
Action: Mouse pressed left at (398, 99)
Screenshot: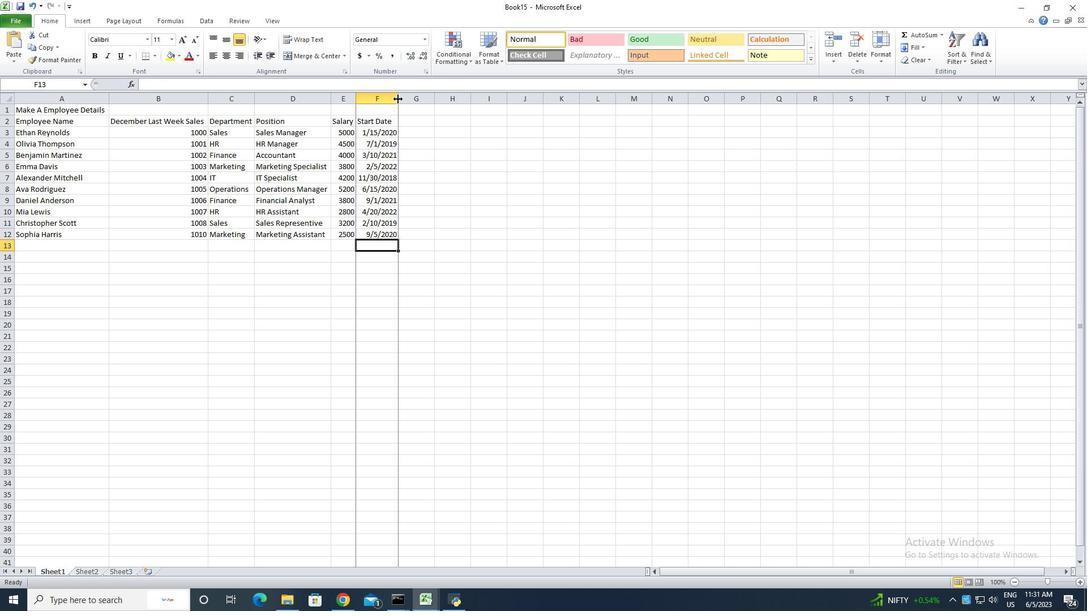 
Action: Mouse moved to (66, 113)
Screenshot: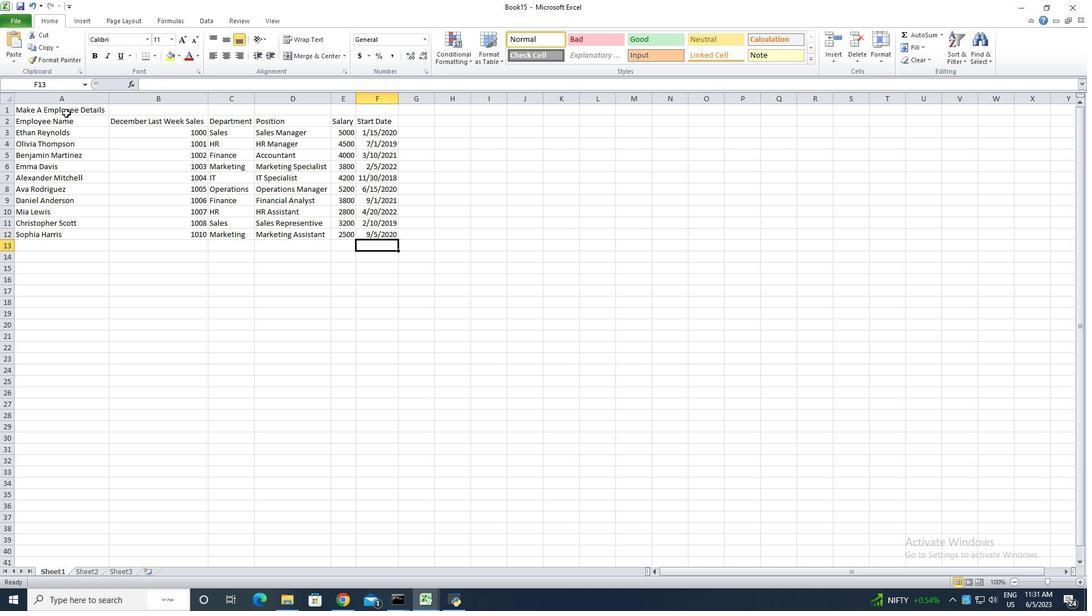 
Action: Mouse pressed left at (66, 113)
Screenshot: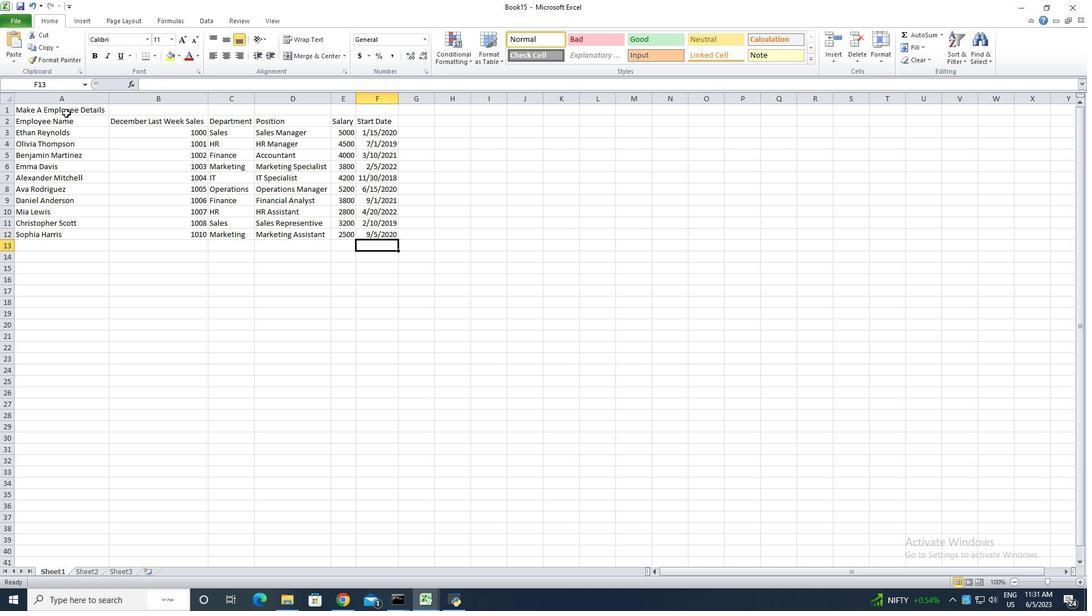
Action: Mouse moved to (312, 56)
Screenshot: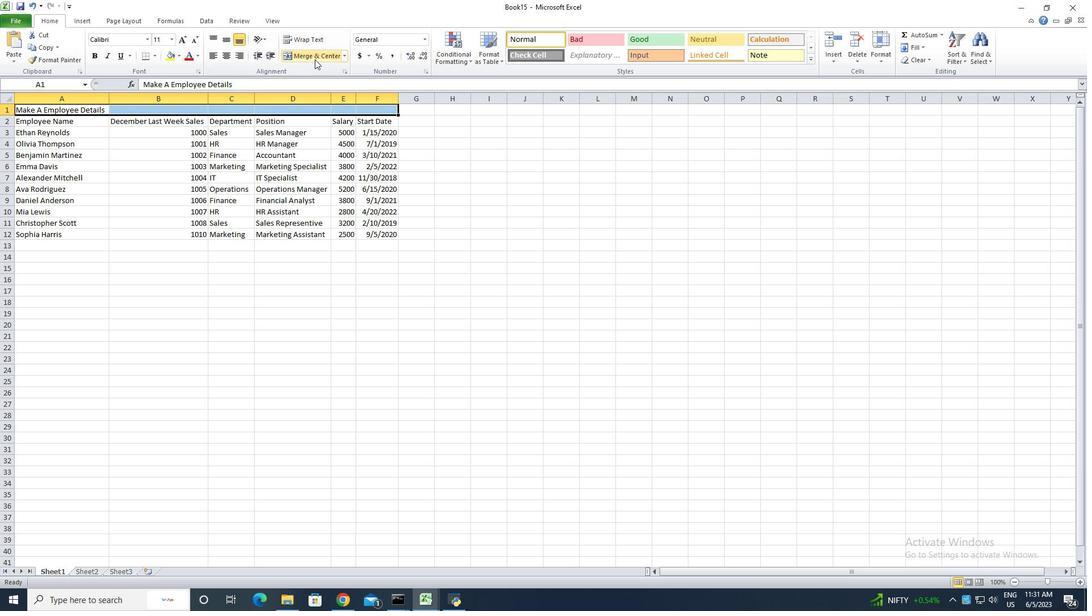 
Action: Mouse pressed left at (312, 56)
Screenshot: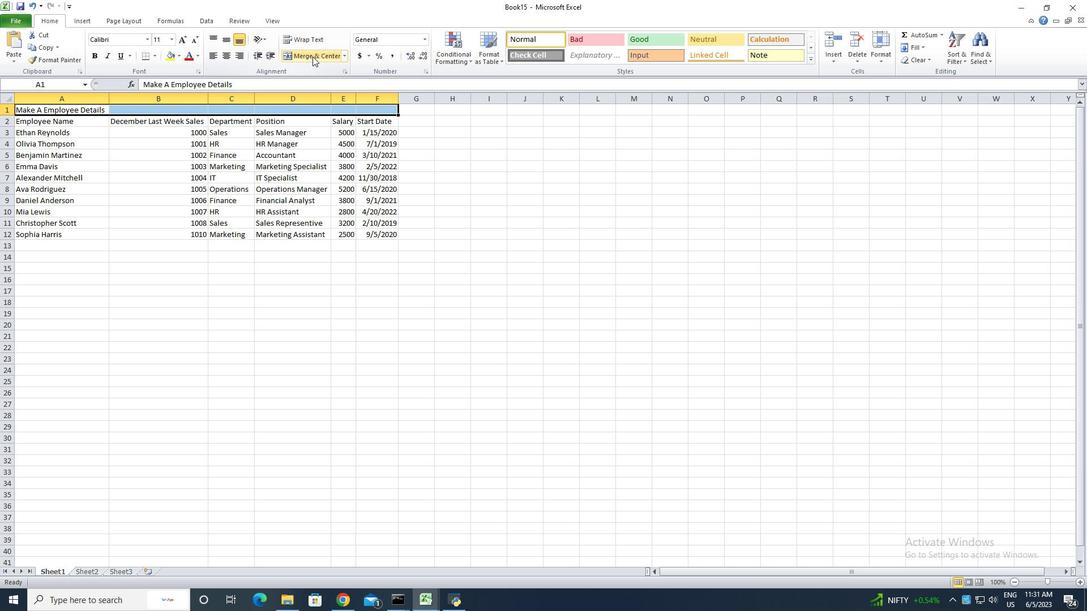 
Action: Mouse moved to (15, 22)
Screenshot: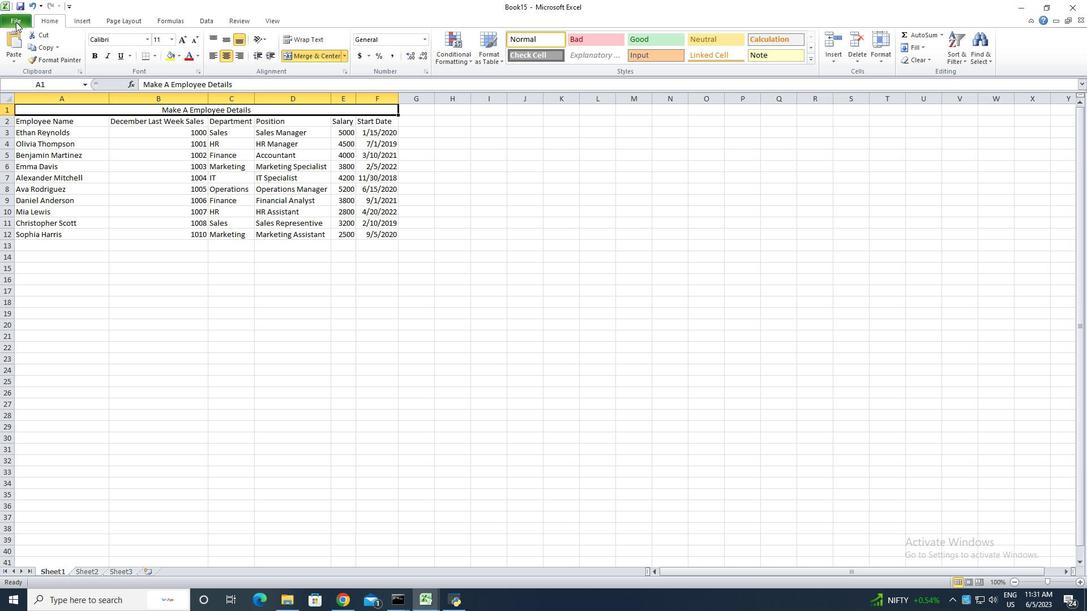
Action: Mouse pressed left at (15, 22)
Screenshot: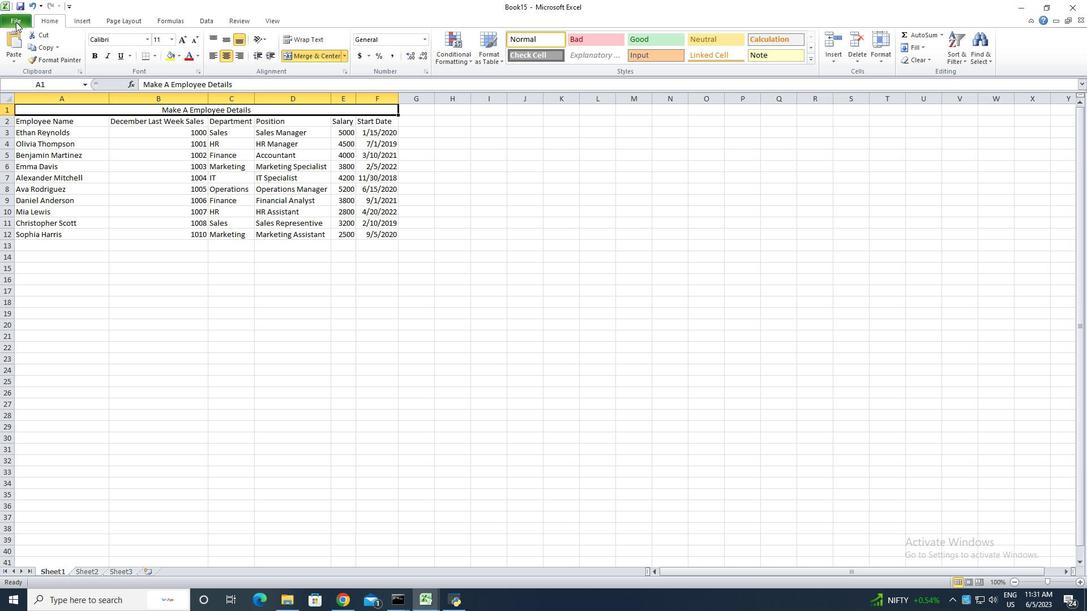 
Action: Mouse moved to (29, 52)
Screenshot: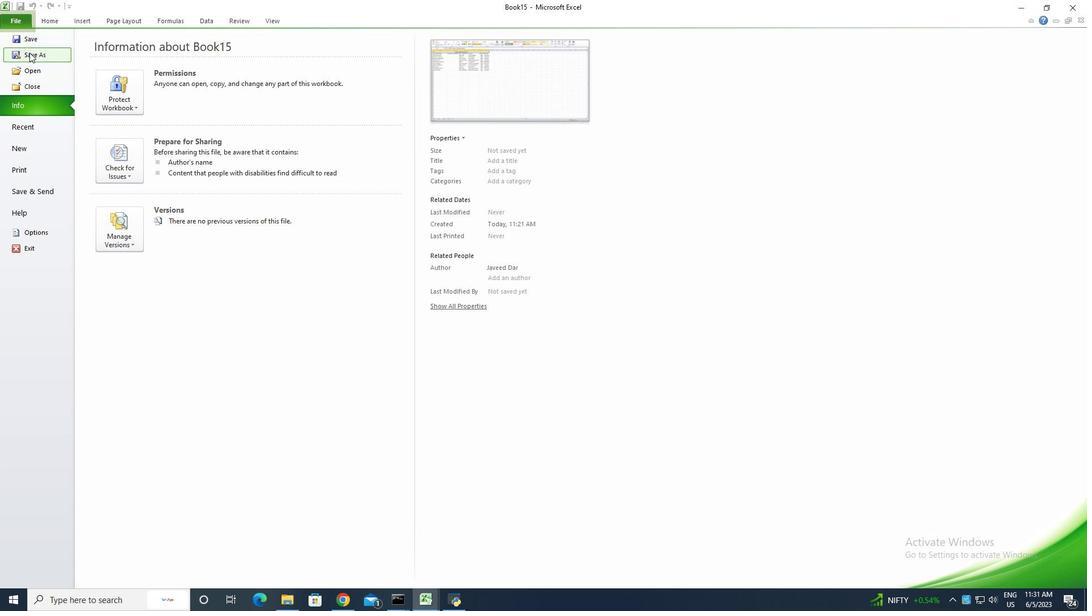 
Action: Mouse pressed left at (29, 52)
Screenshot: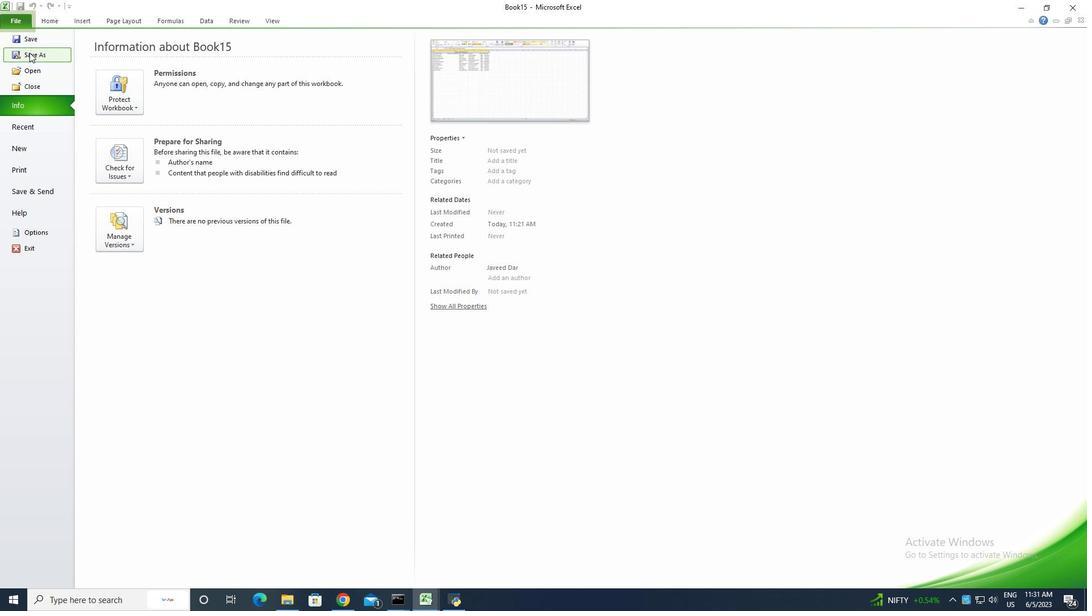 
Action: Key pressed <Key.shift>Evaluation<Key.shift><Key.shift><Key.shift><Key.shift><Key.shift><Key.shift>Sales<Key.shift>By<Key.shift>Customer
Screenshot: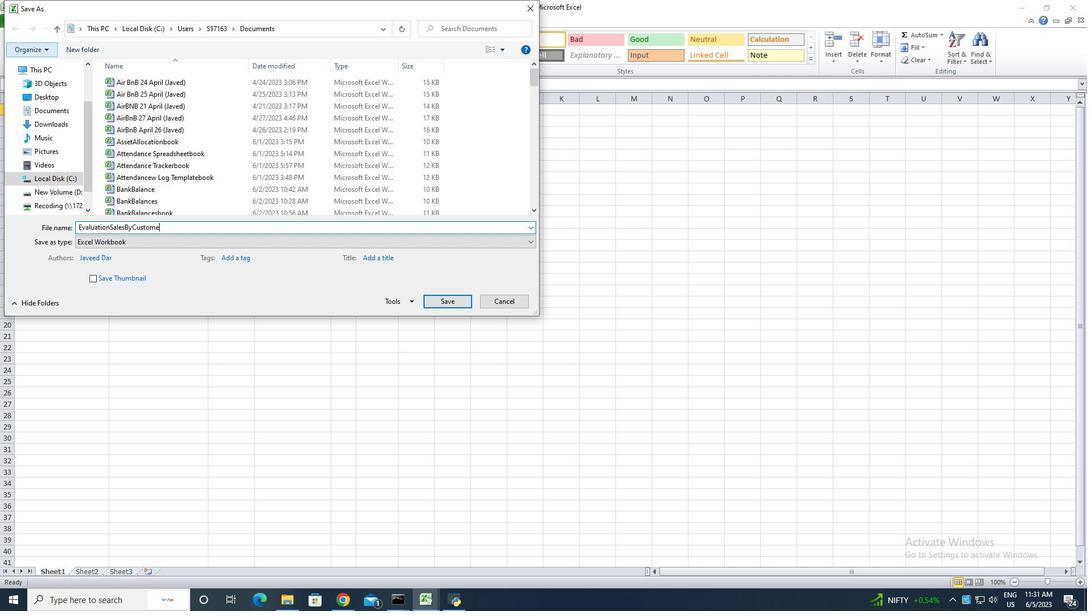 
Action: Mouse moved to (455, 305)
Screenshot: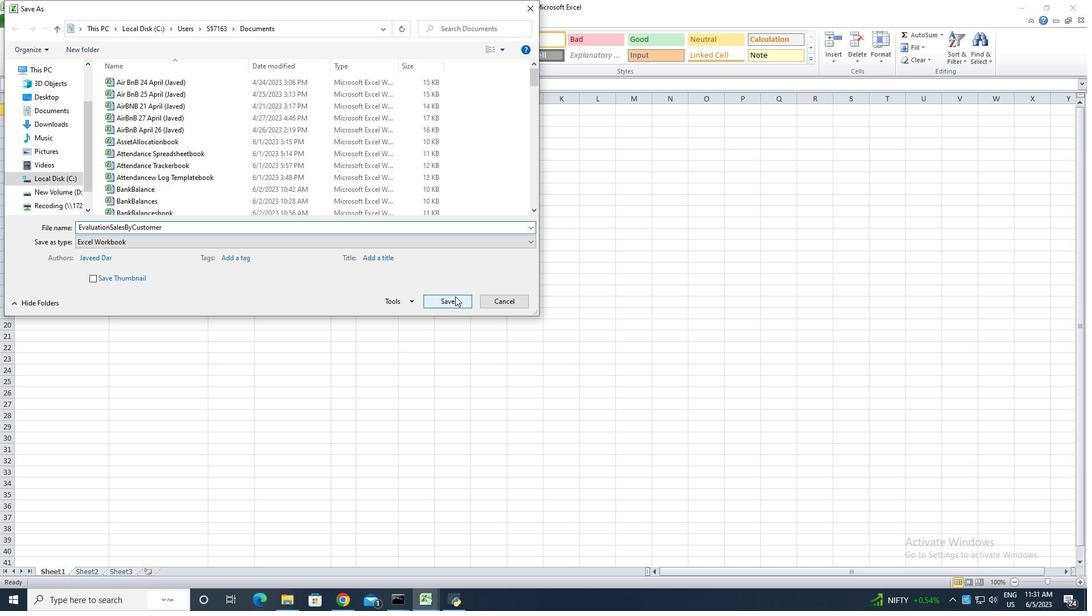 
Action: Mouse pressed left at (455, 305)
Screenshot: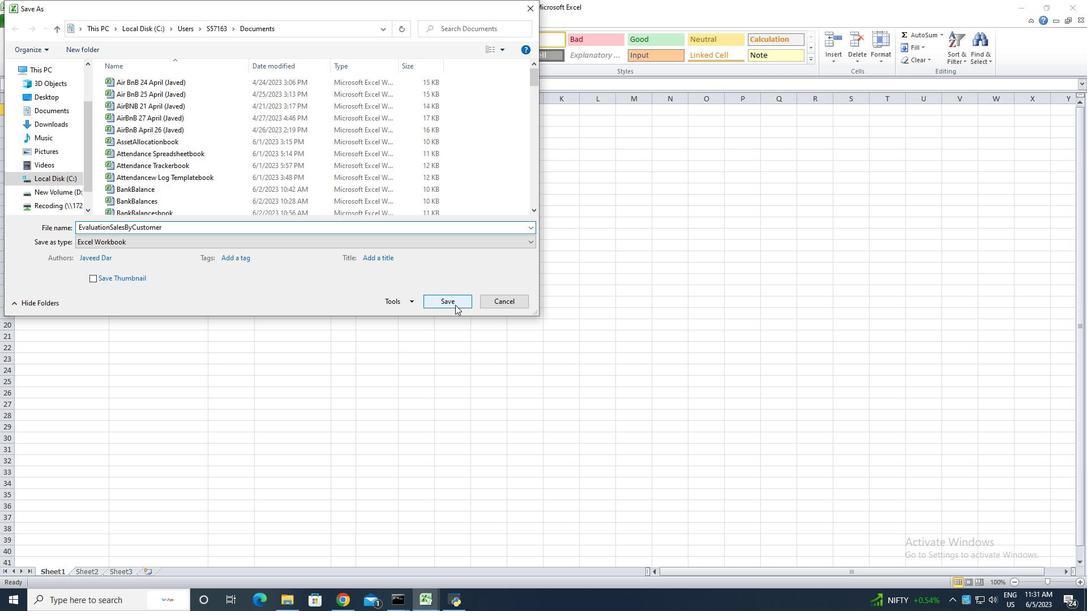 
Action: Mouse moved to (395, 306)
Screenshot: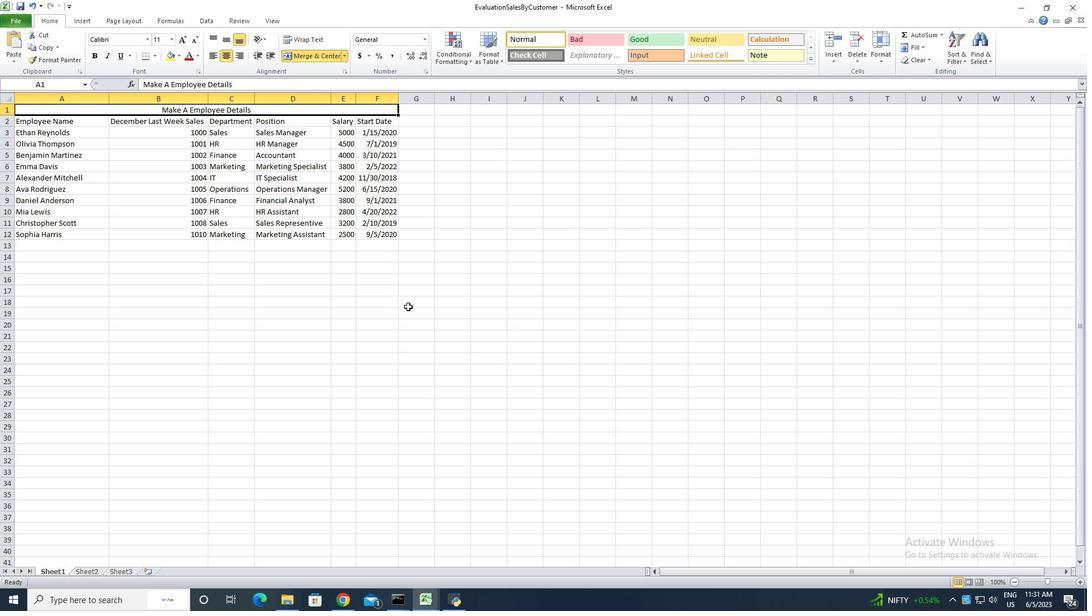 
Action: Key pressed ctrl+S
Screenshot: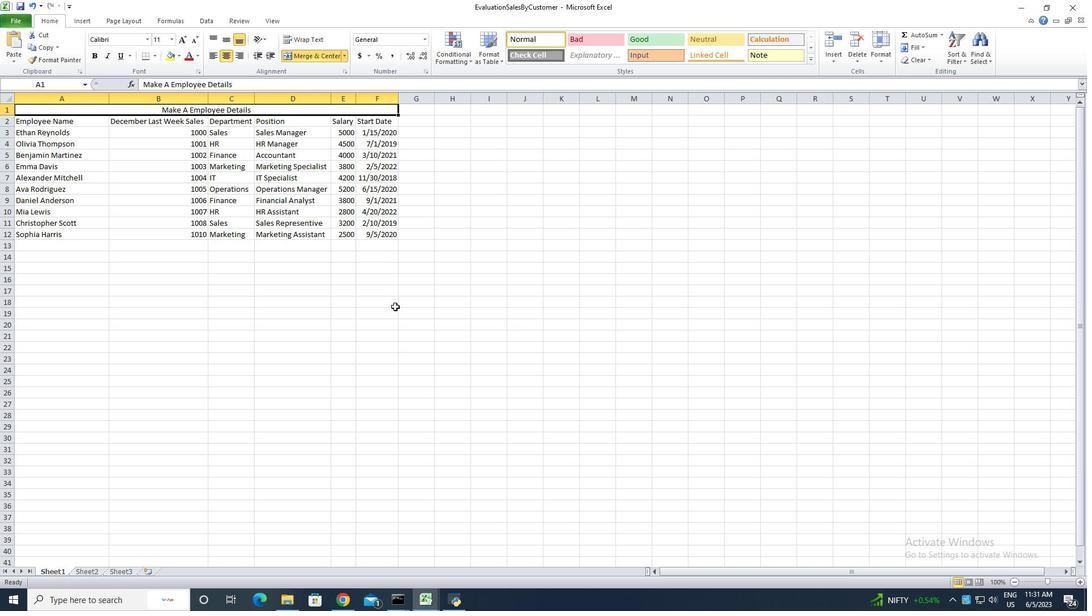 
